 Task: Create in the project CodeCraft in Backlog an issue 'Create a new chatbot for customer support', assign it to team member softage.1@softage.net and change the status to IN PROGRESS. Create in the project CodeCraft in Backlog an issue 'Implement a new cybersecurity system for an organization's IT infrastructure', assign it to team member softage.2@softage.net and change the status to IN PROGRESS
Action: Mouse moved to (258, 78)
Screenshot: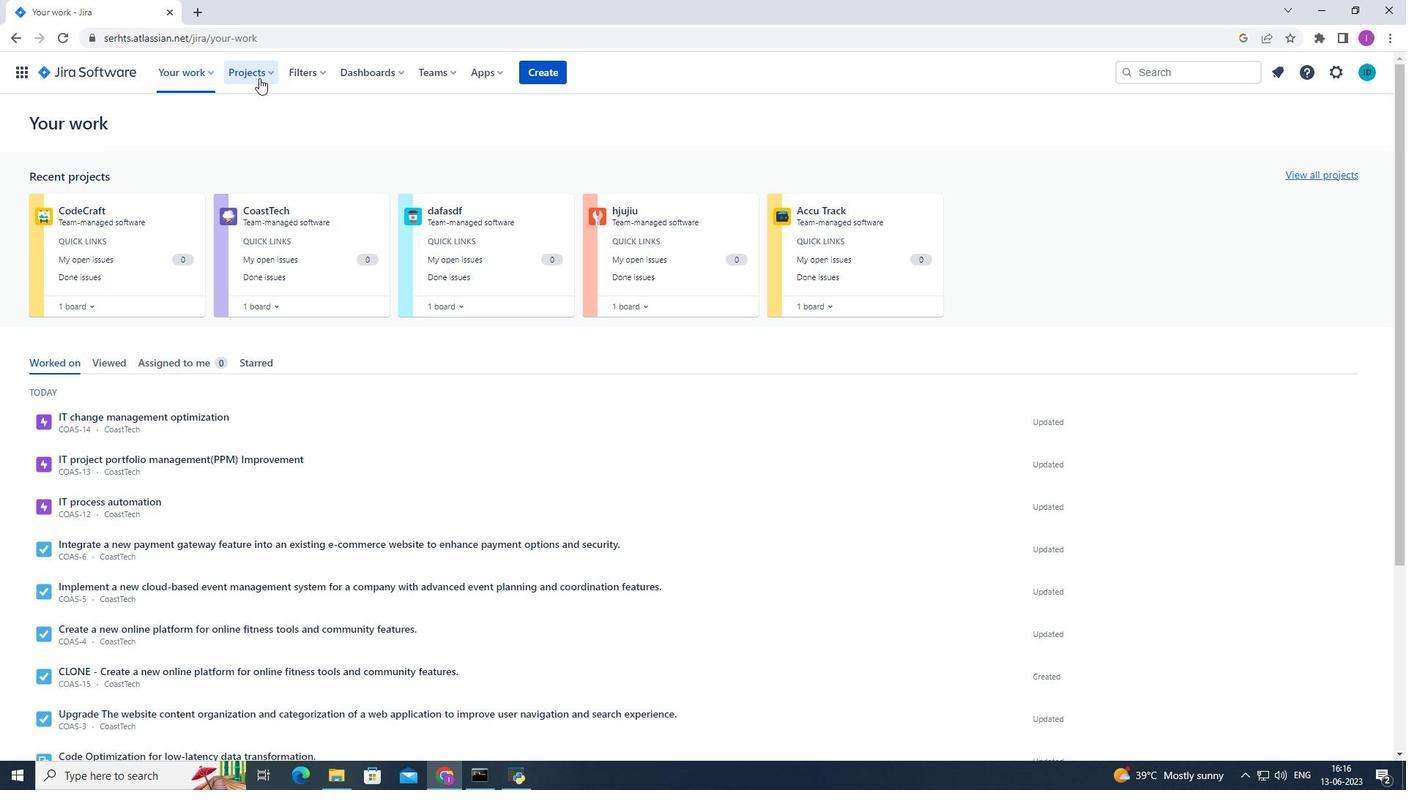 
Action: Mouse pressed left at (258, 78)
Screenshot: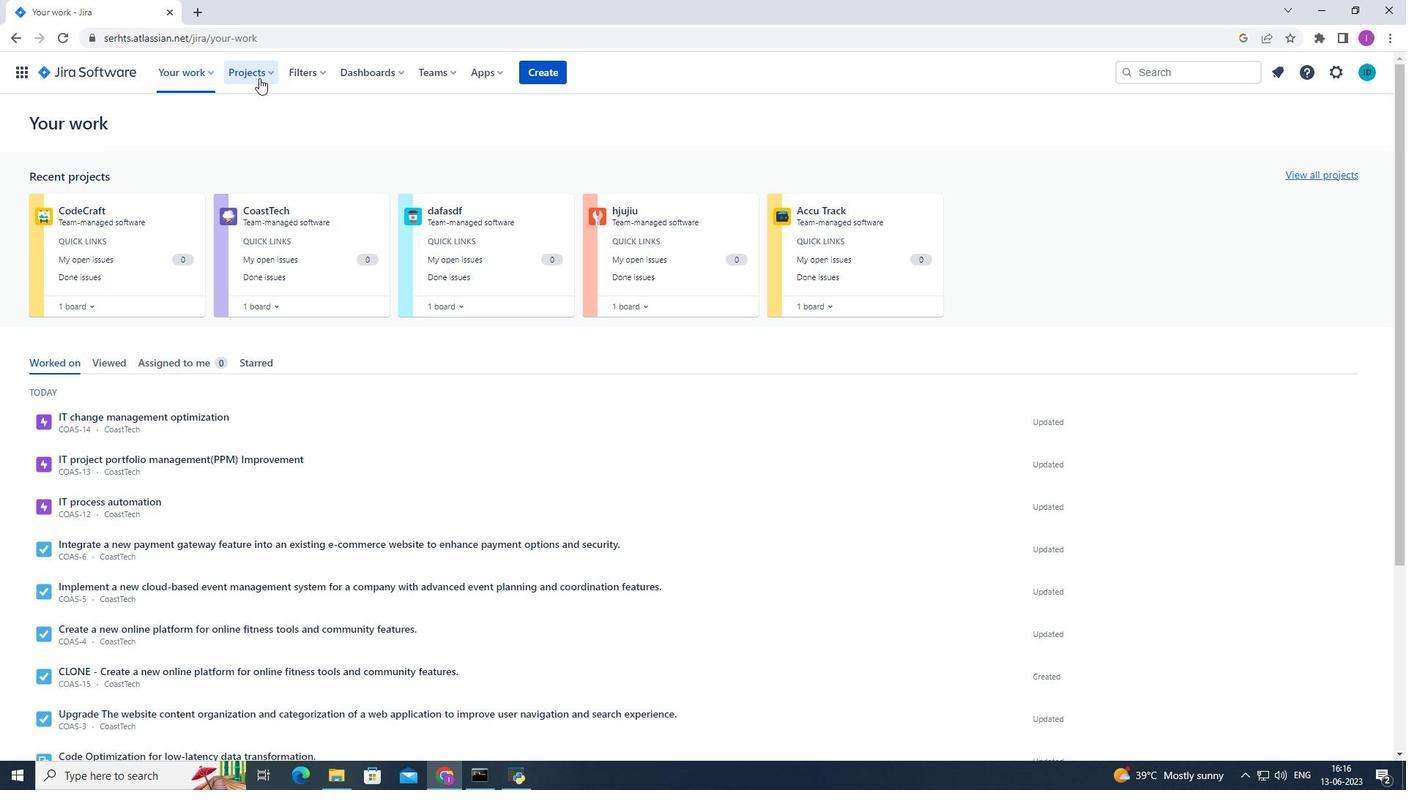 
Action: Mouse moved to (281, 146)
Screenshot: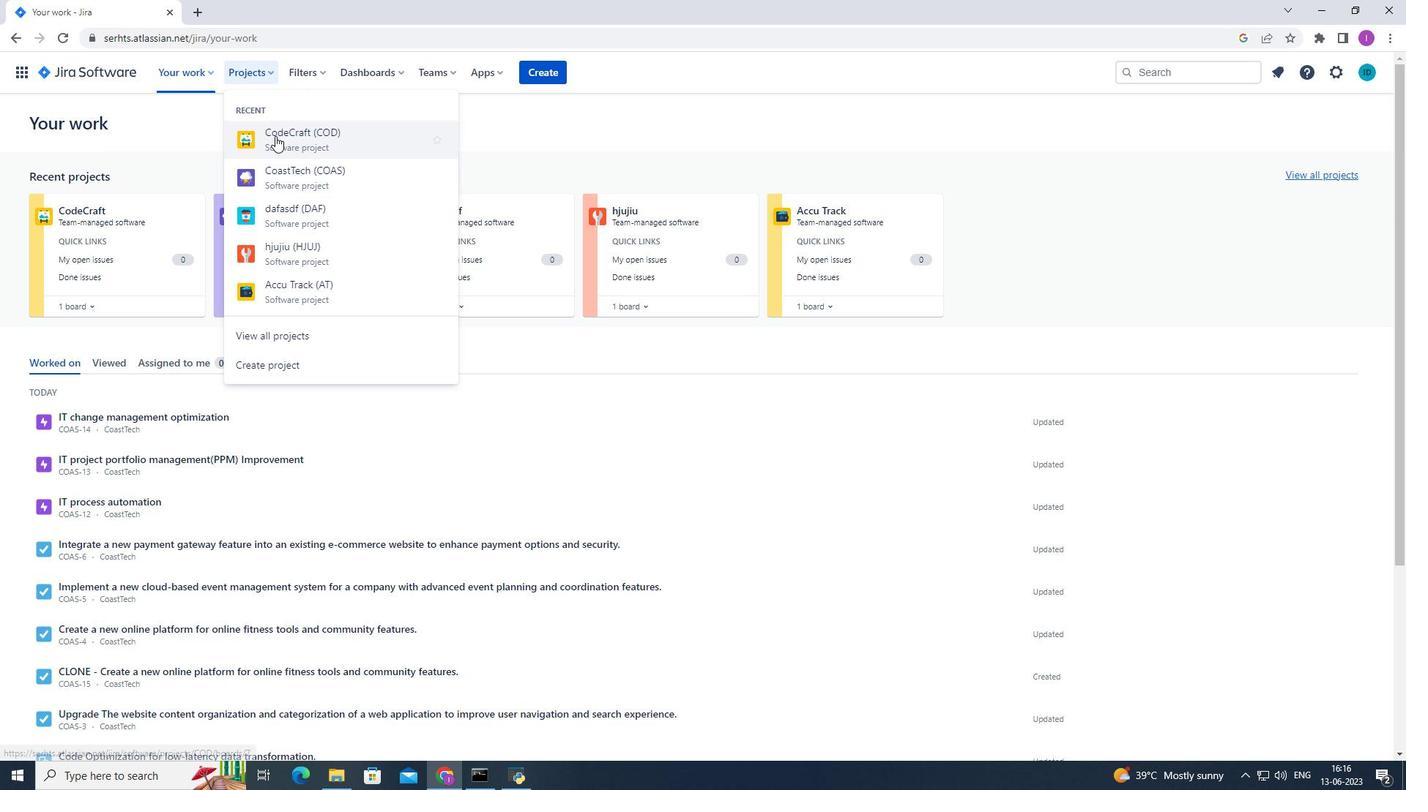 
Action: Mouse pressed left at (281, 146)
Screenshot: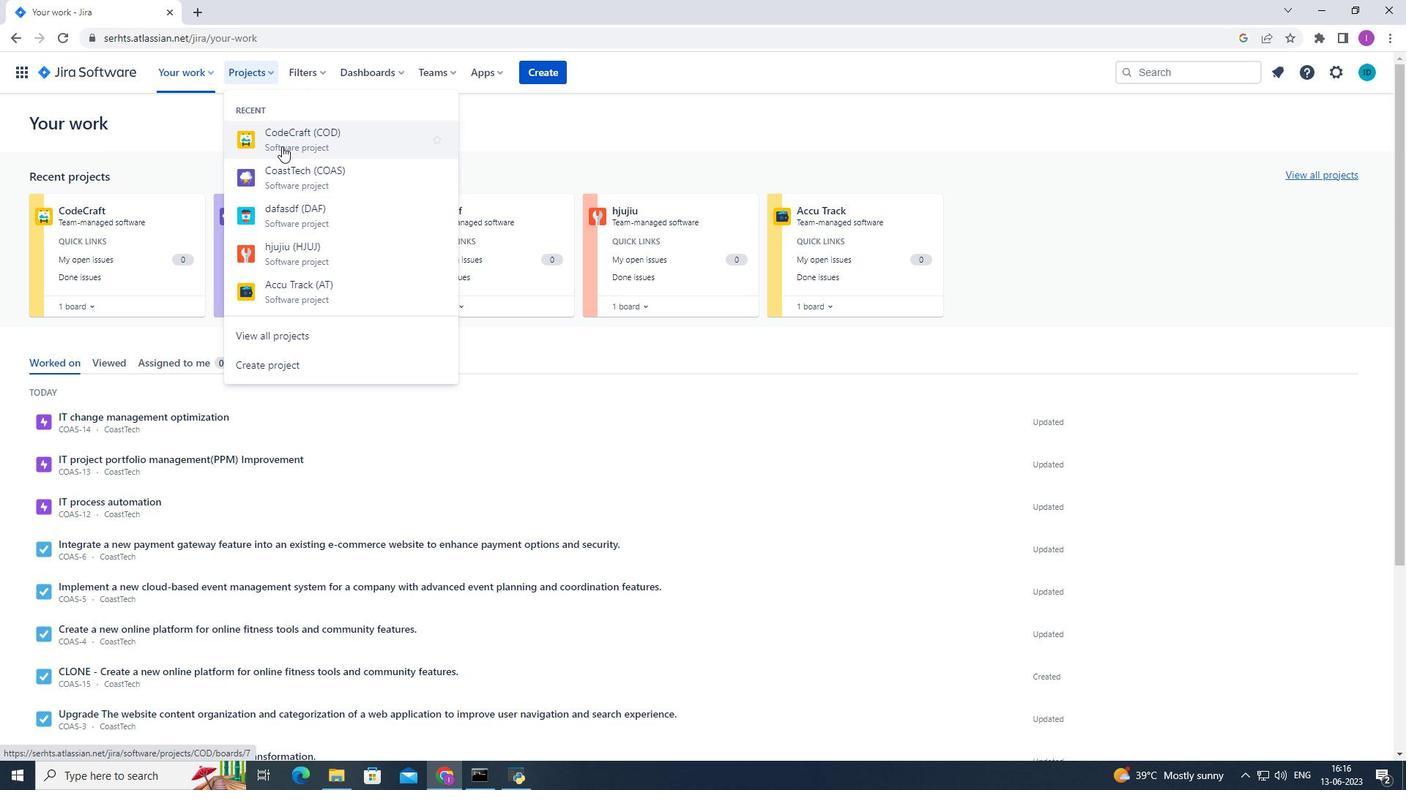
Action: Mouse moved to (73, 220)
Screenshot: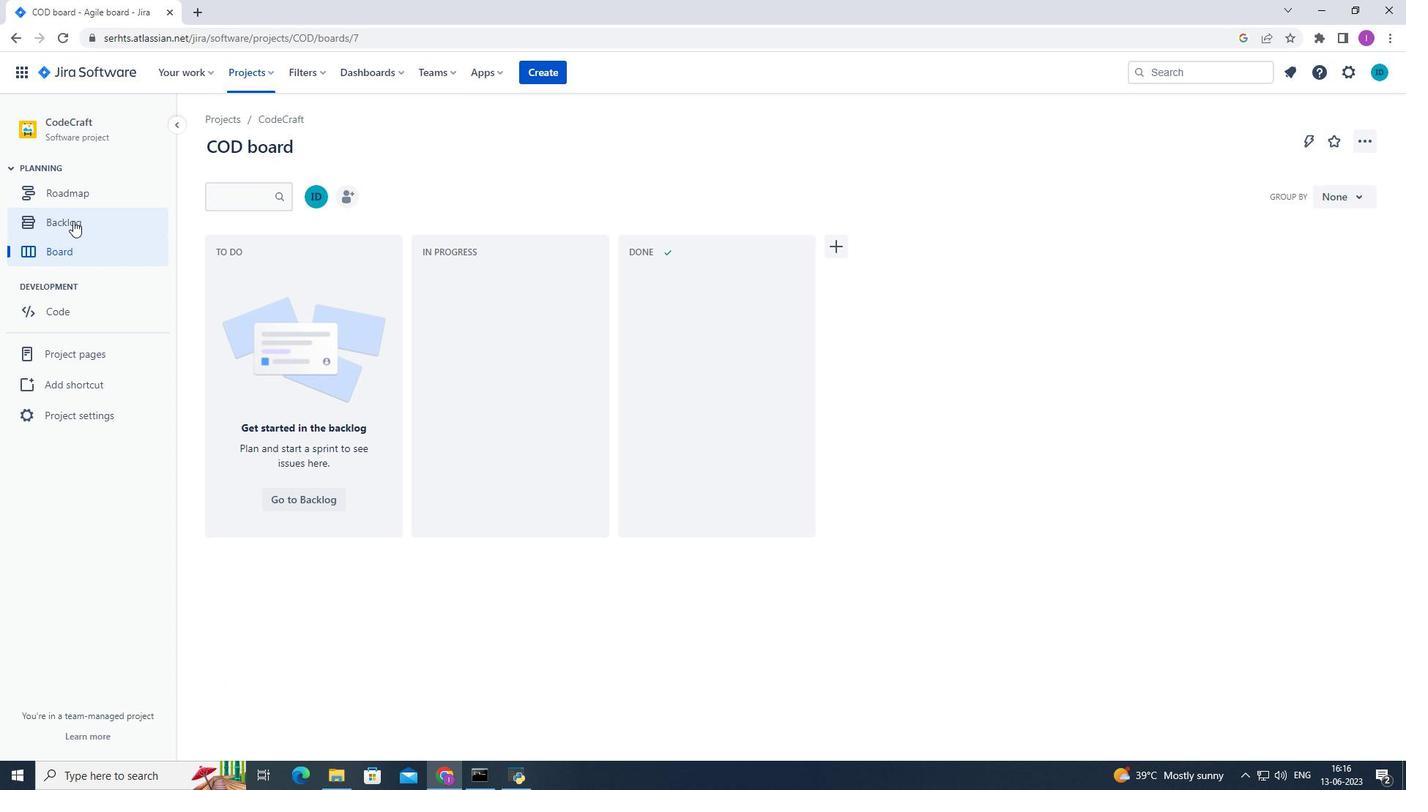 
Action: Mouse pressed left at (73, 220)
Screenshot: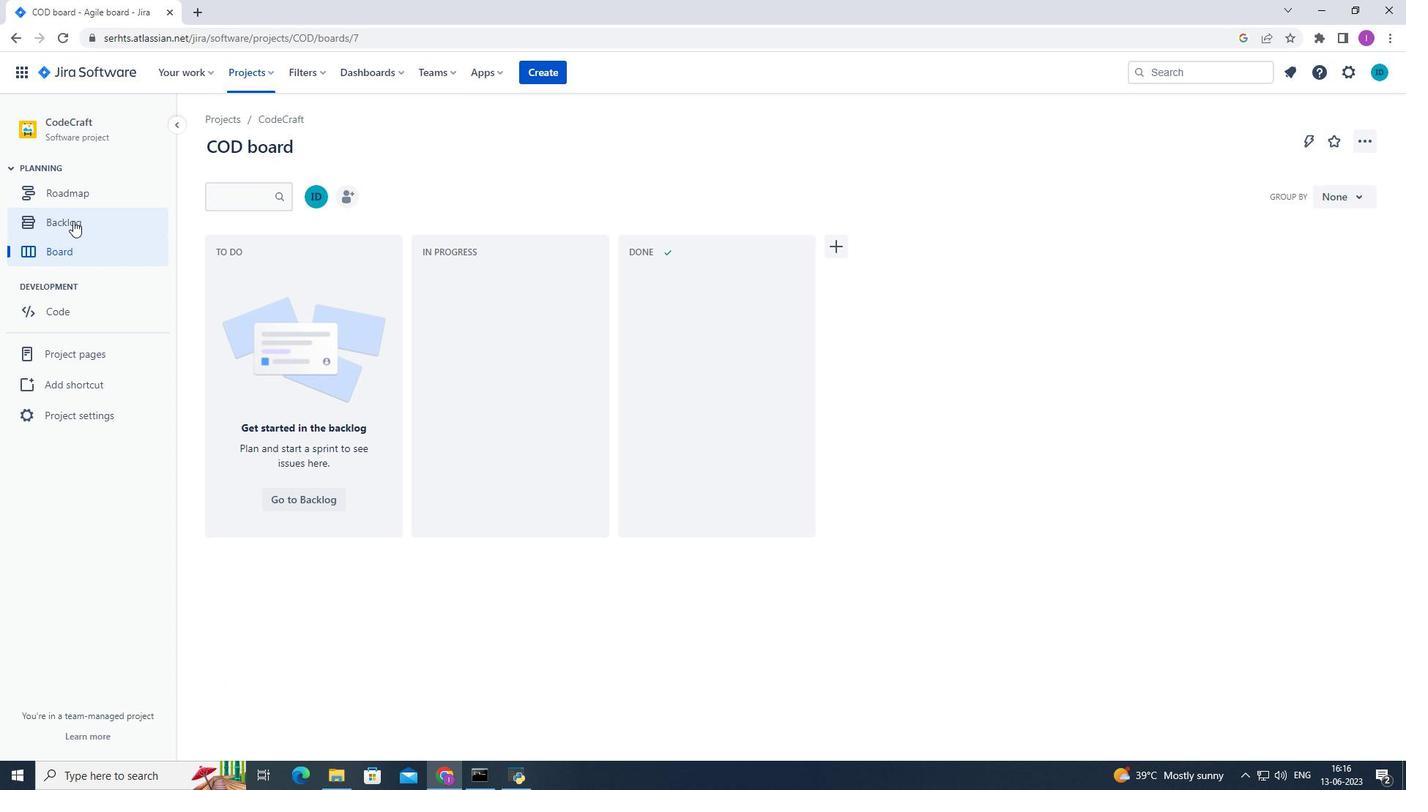 
Action: Mouse moved to (471, 566)
Screenshot: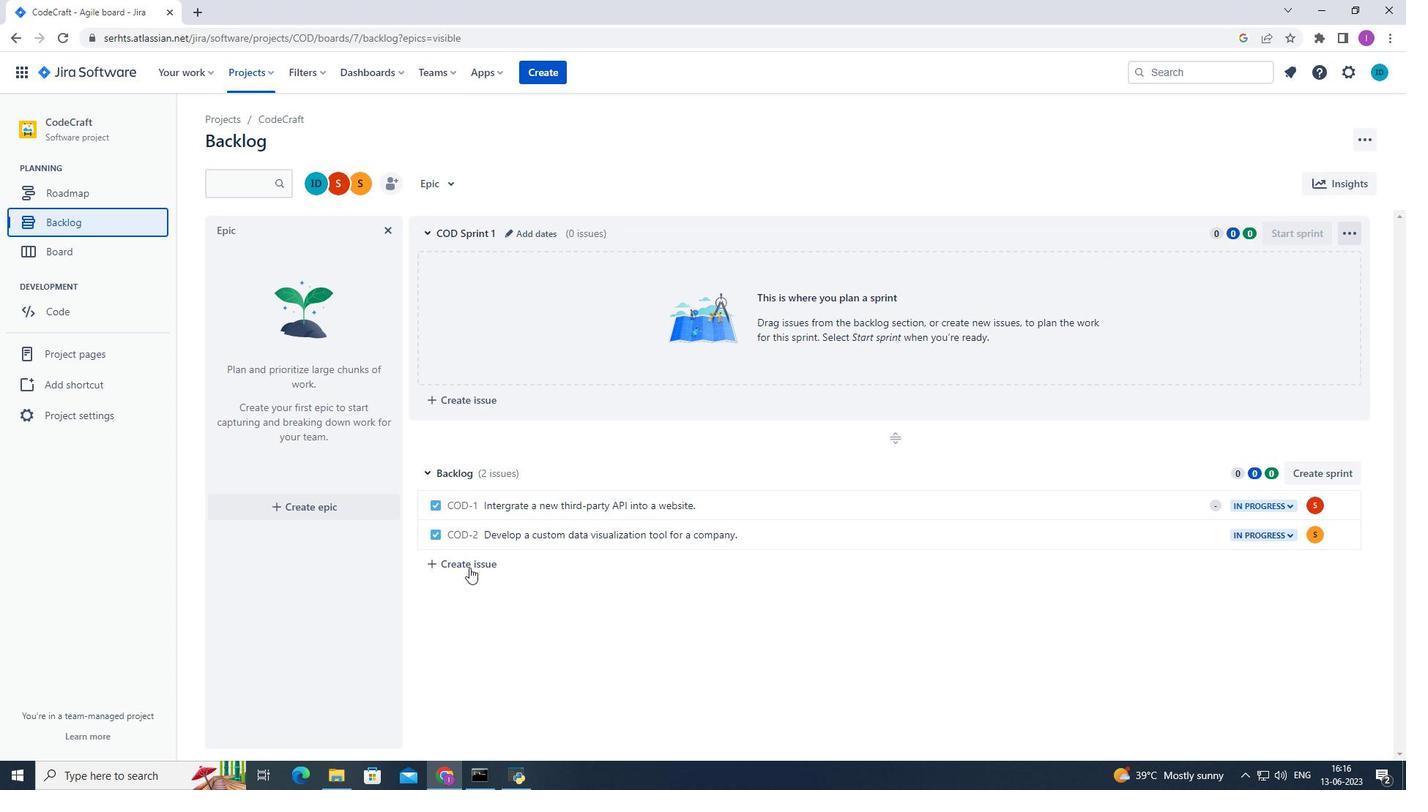 
Action: Mouse pressed left at (471, 566)
Screenshot: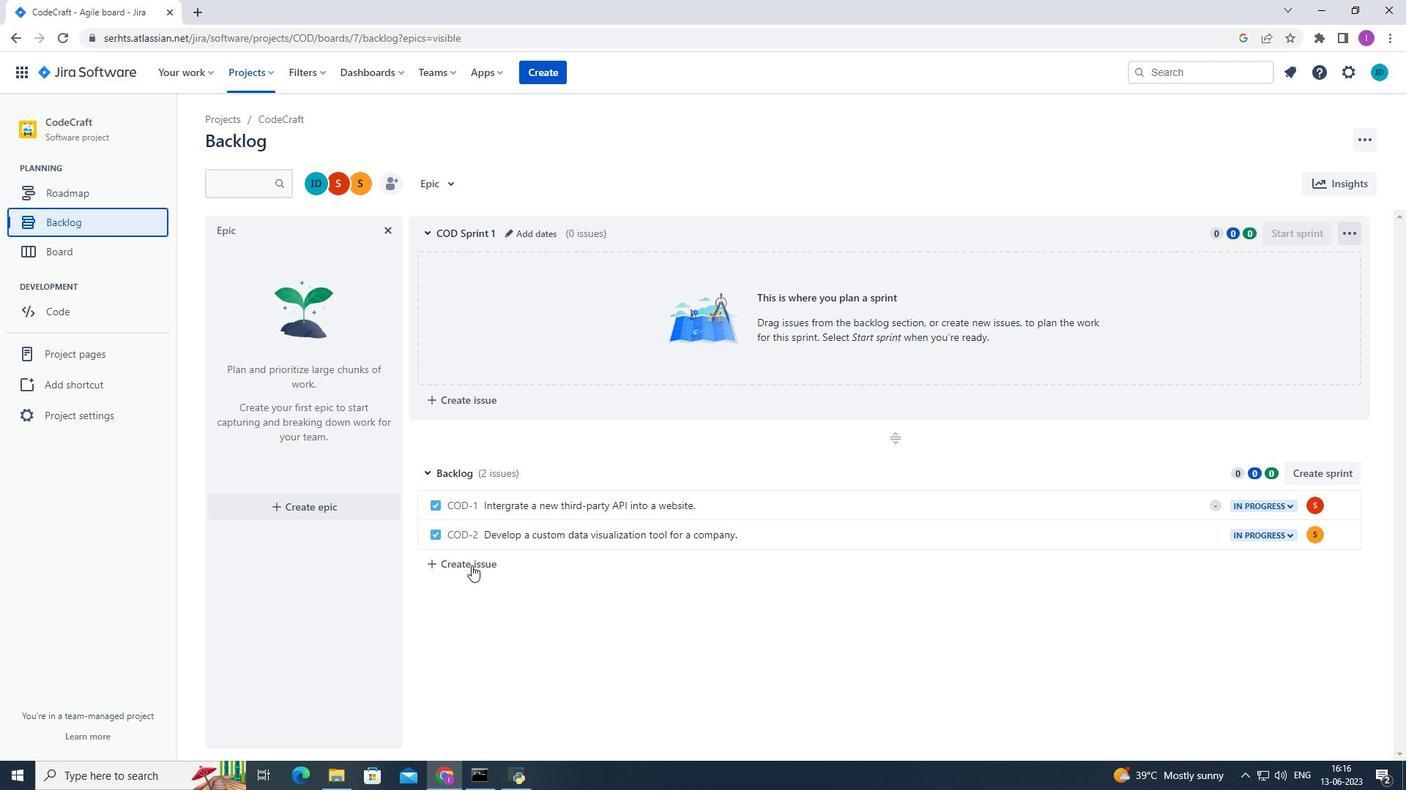 
Action: Mouse moved to (474, 550)
Screenshot: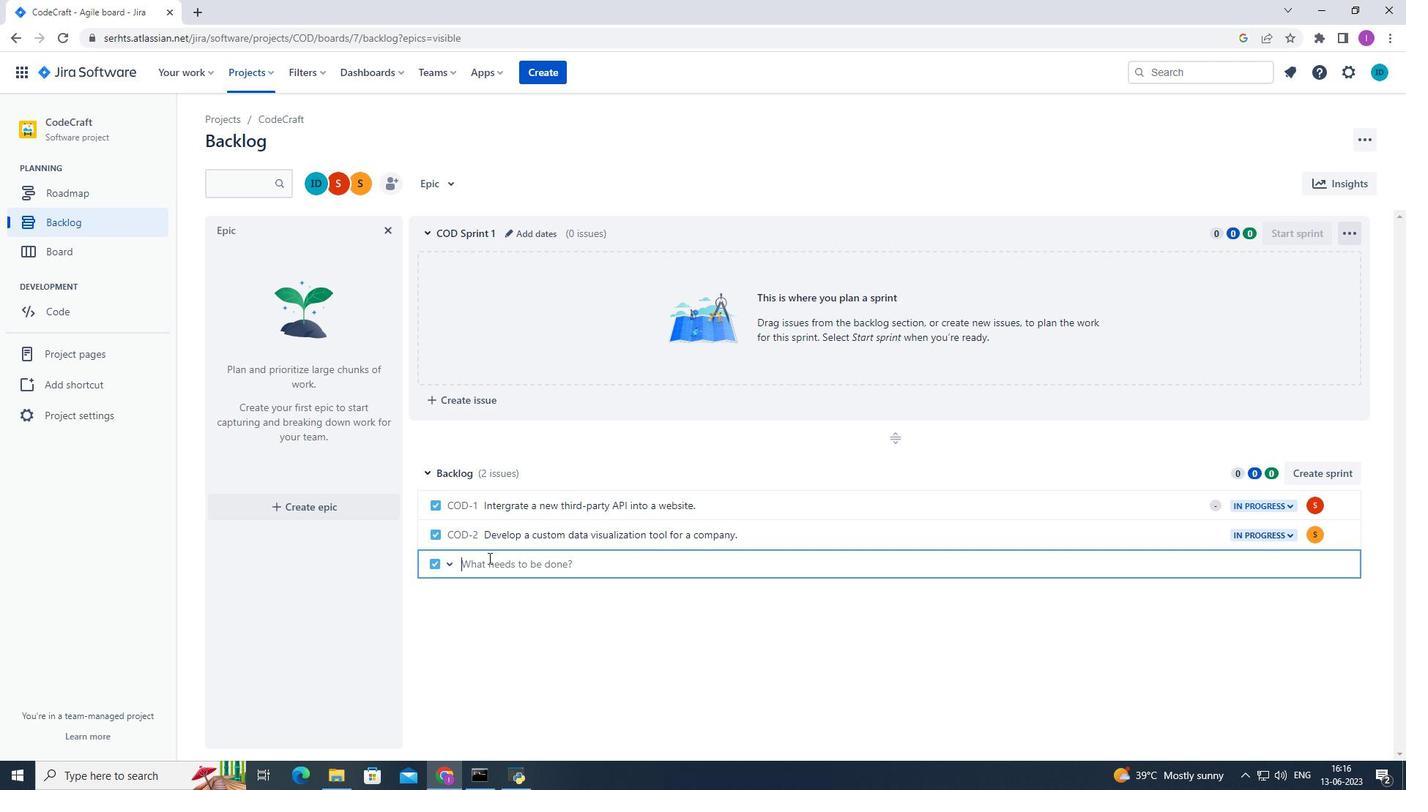 
Action: Key pressed <Key.shift><Key.shift><Key.shift><Key.shift><Key.shift><Key.shift><Key.shift><Key.shift><Key.shift><Key.shift><Key.shift><Key.shift><Key.shift><Key.shift><Key.shift><Key.shift><Key.shift><Key.shift>Creat<Key.space>b<Key.backspace><Key.backspace>e<Key.space>a<Key.space>new<Key.space>chatbot<Key.space>for<Key.space>customer<Key.space>support<Key.enter>
Screenshot: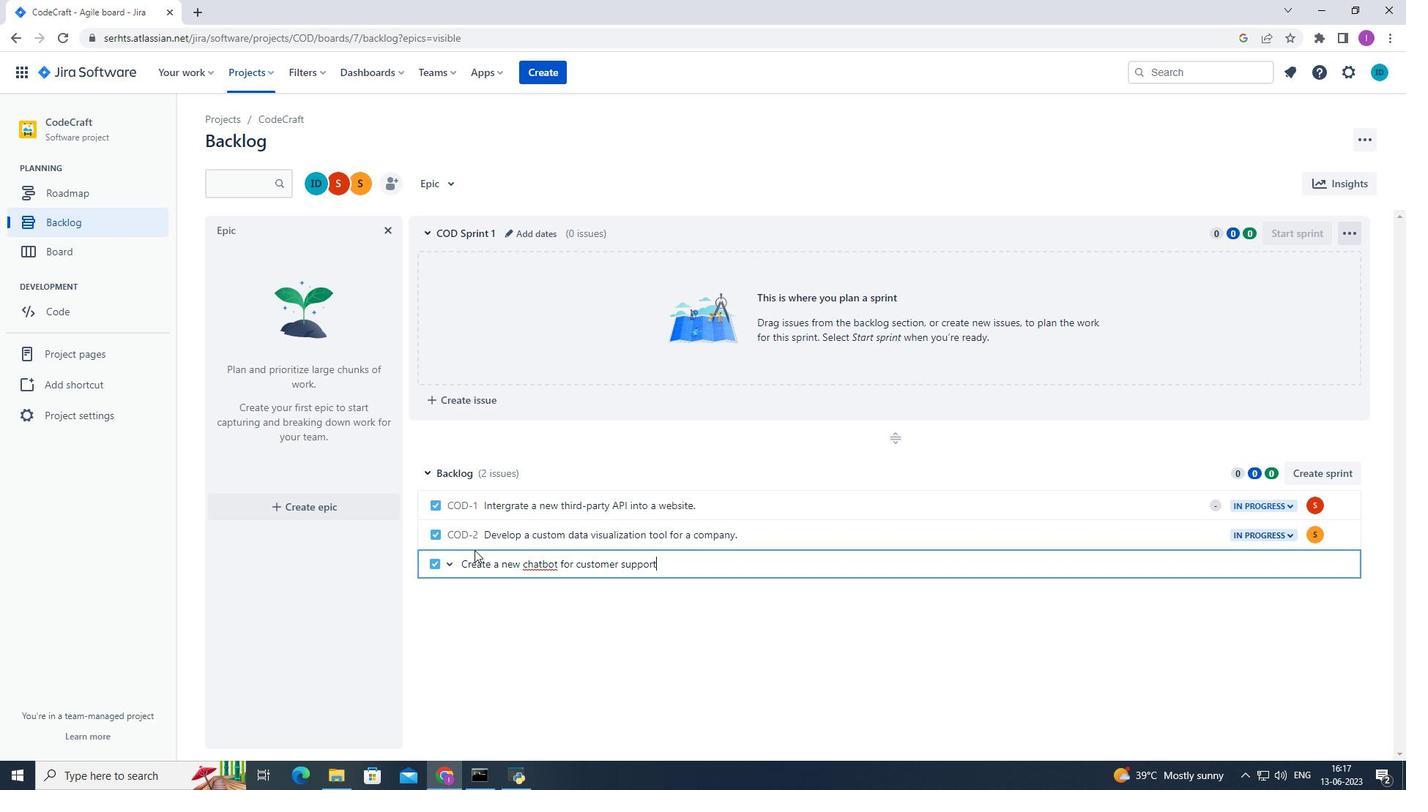 
Action: Mouse moved to (1316, 565)
Screenshot: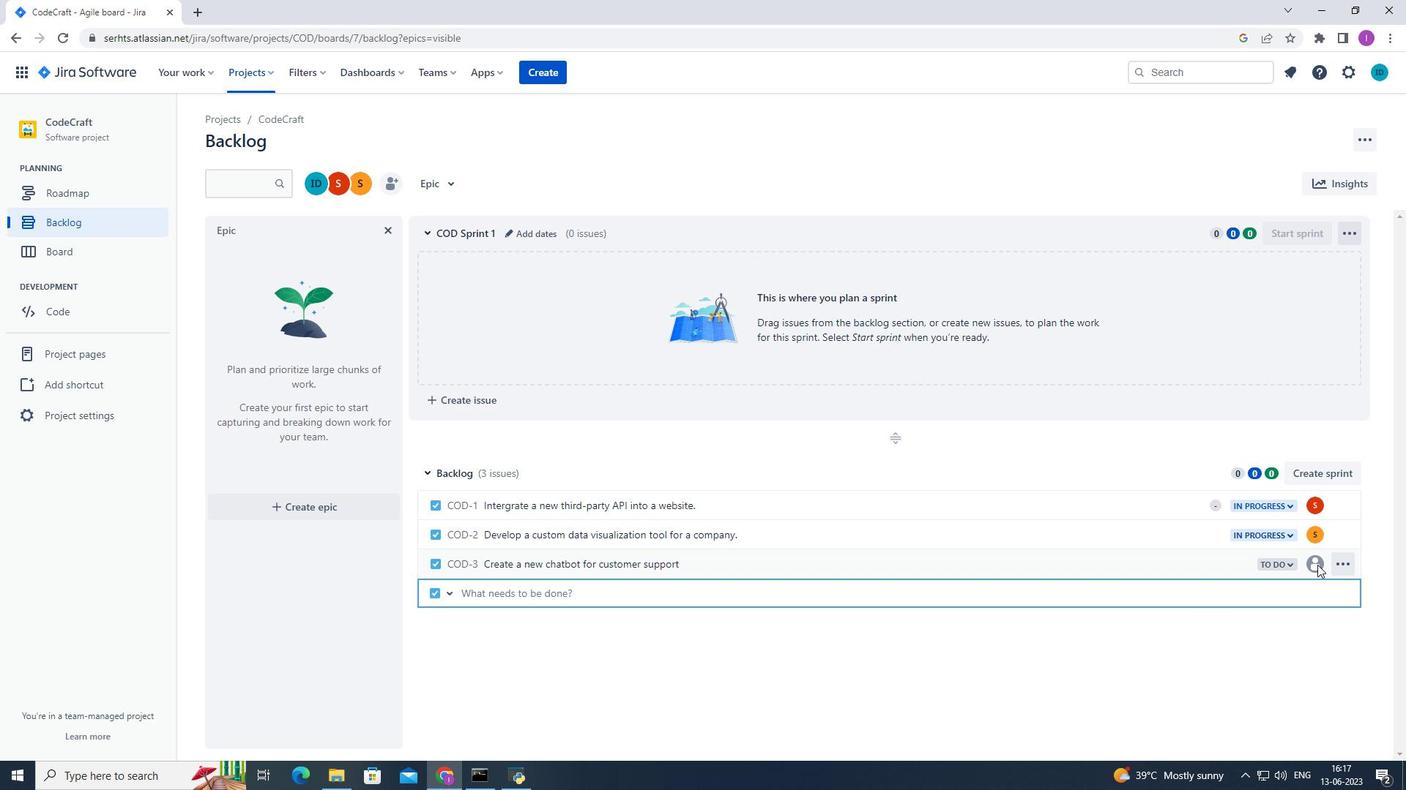 
Action: Mouse pressed left at (1316, 565)
Screenshot: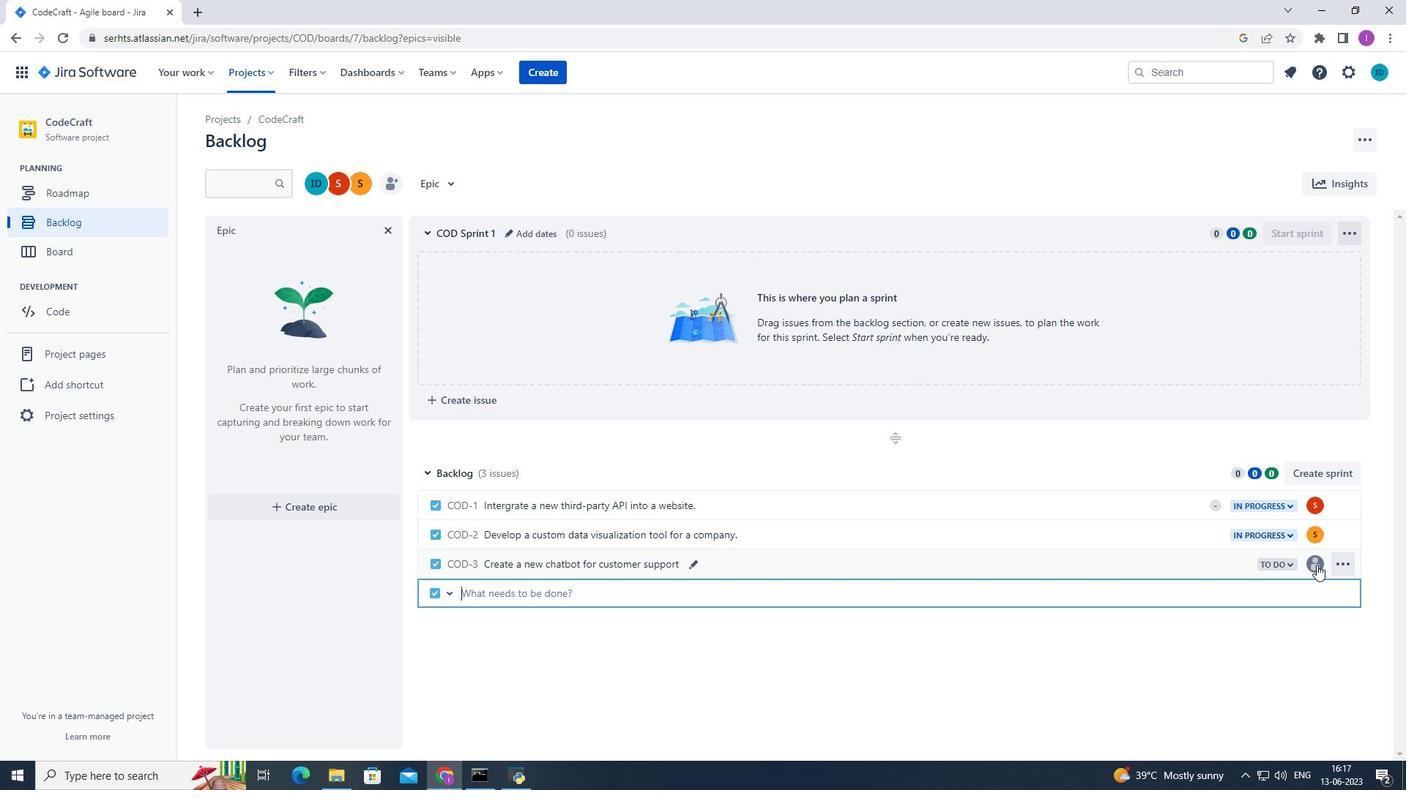 
Action: Mouse moved to (1241, 651)
Screenshot: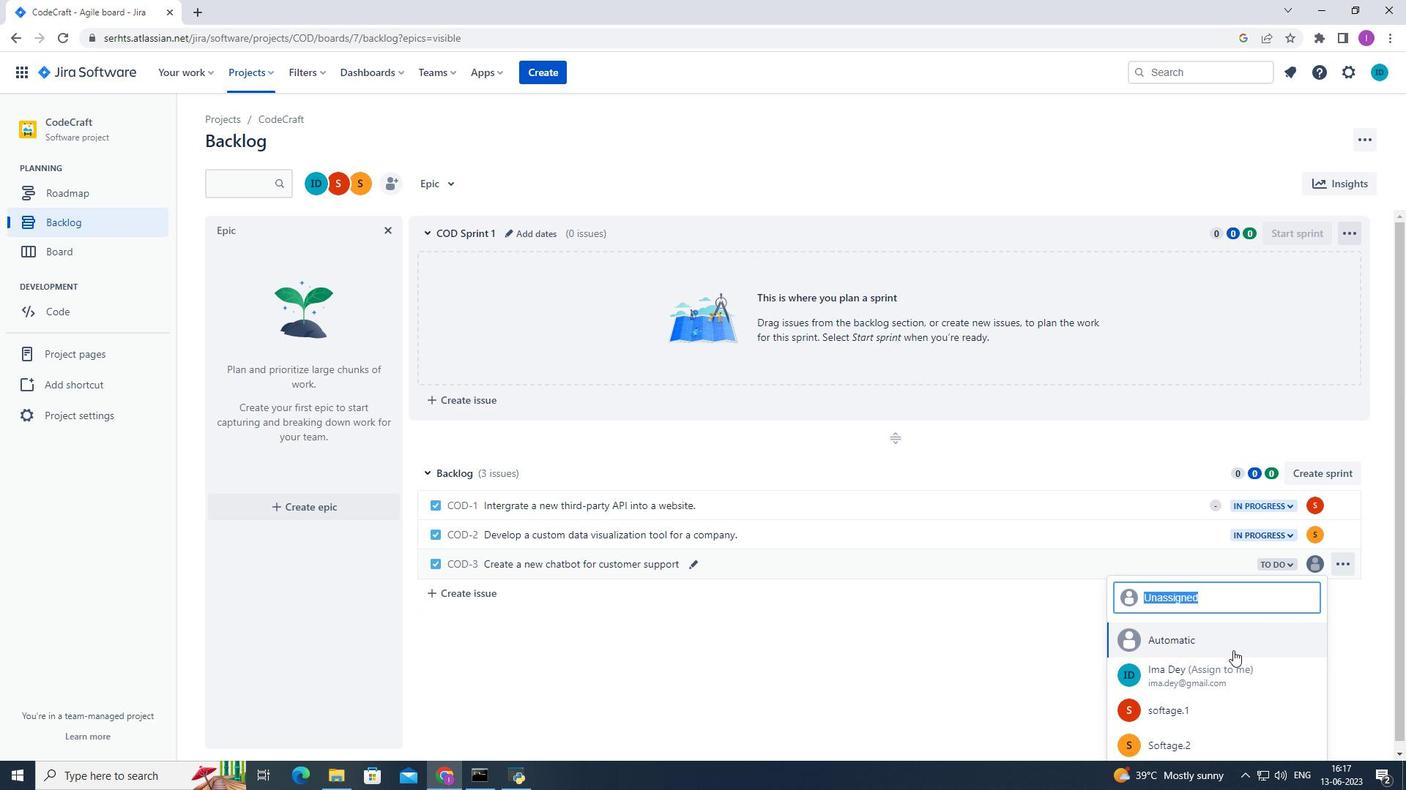 
Action: Mouse scrolled (1235, 650) with delta (0, 0)
Screenshot: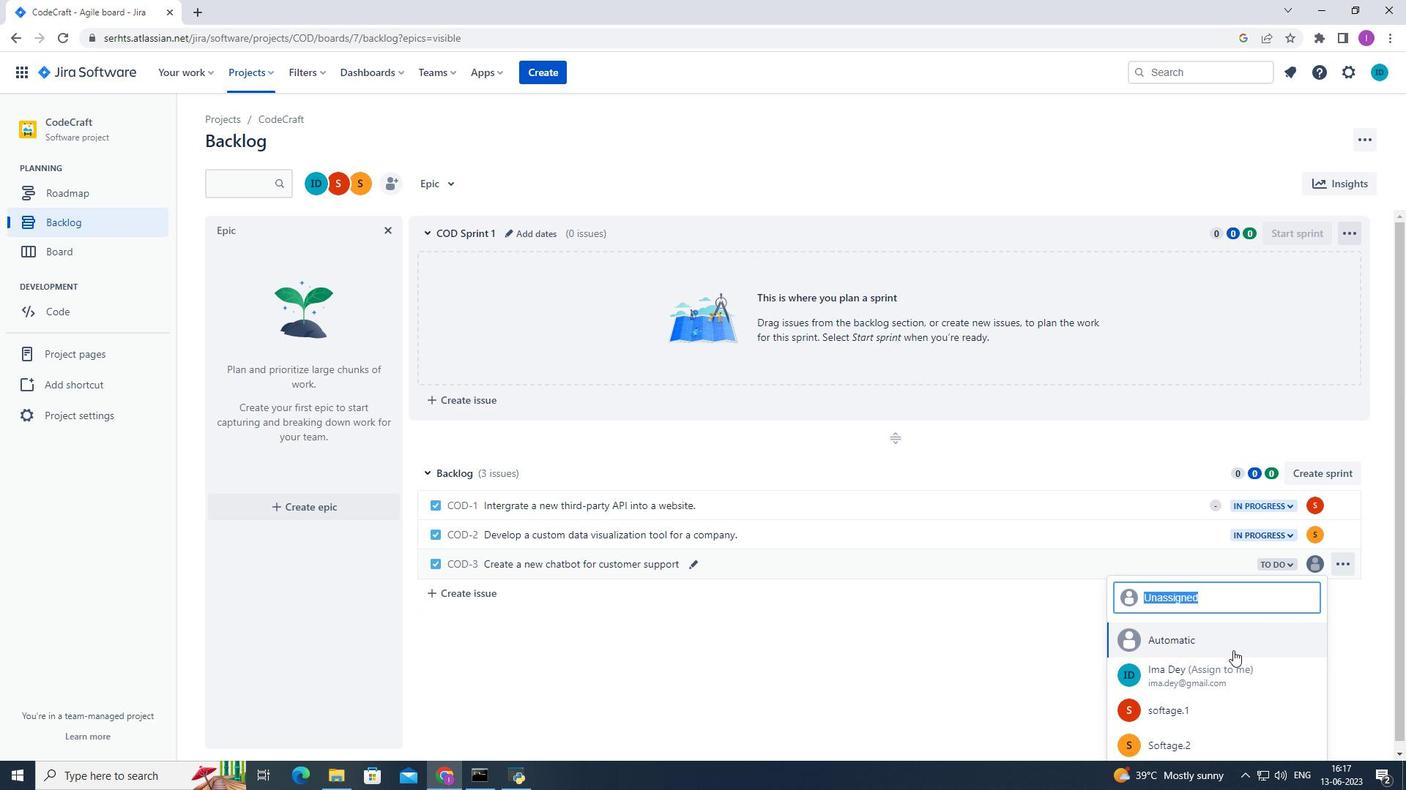 
Action: Mouse moved to (1242, 651)
Screenshot: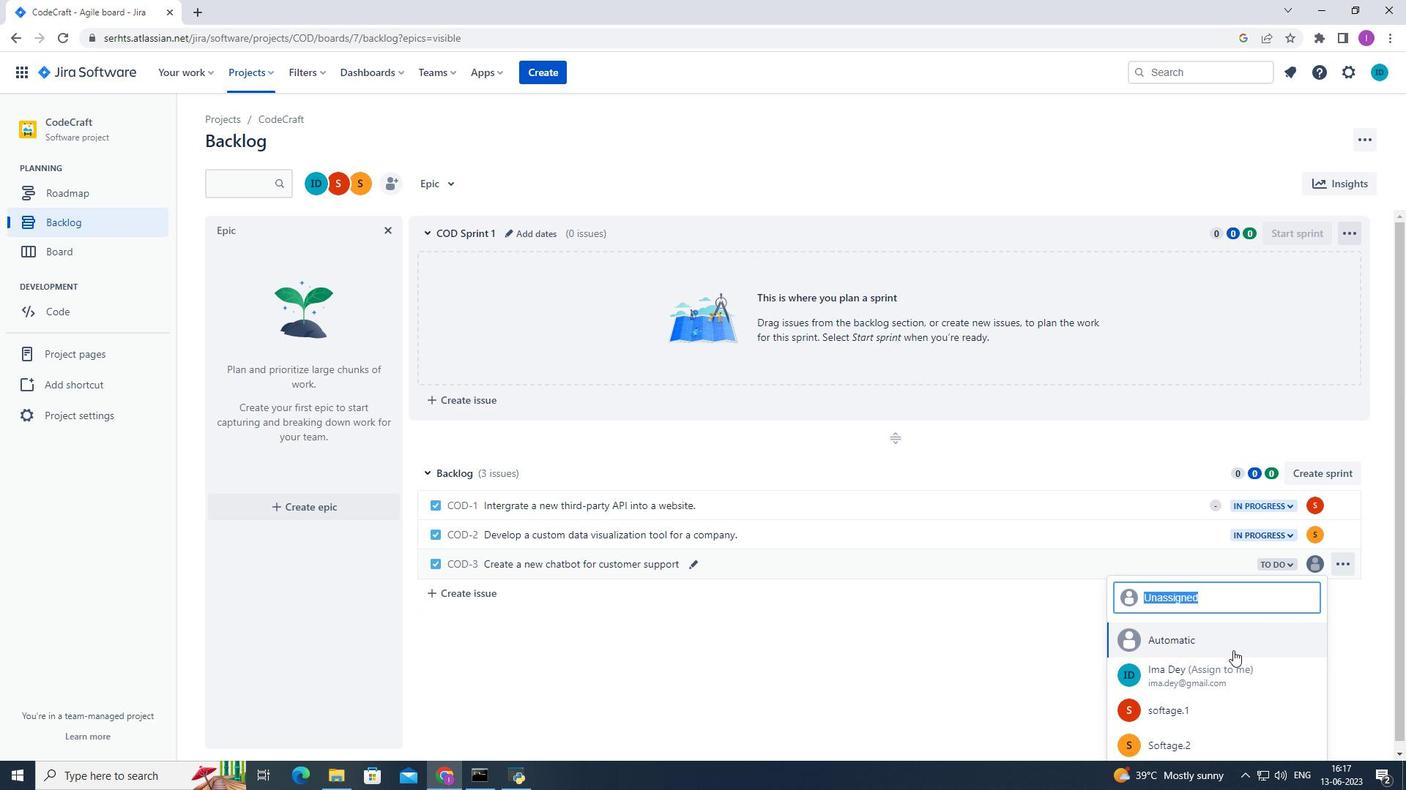 
Action: Mouse scrolled (1241, 650) with delta (0, 0)
Screenshot: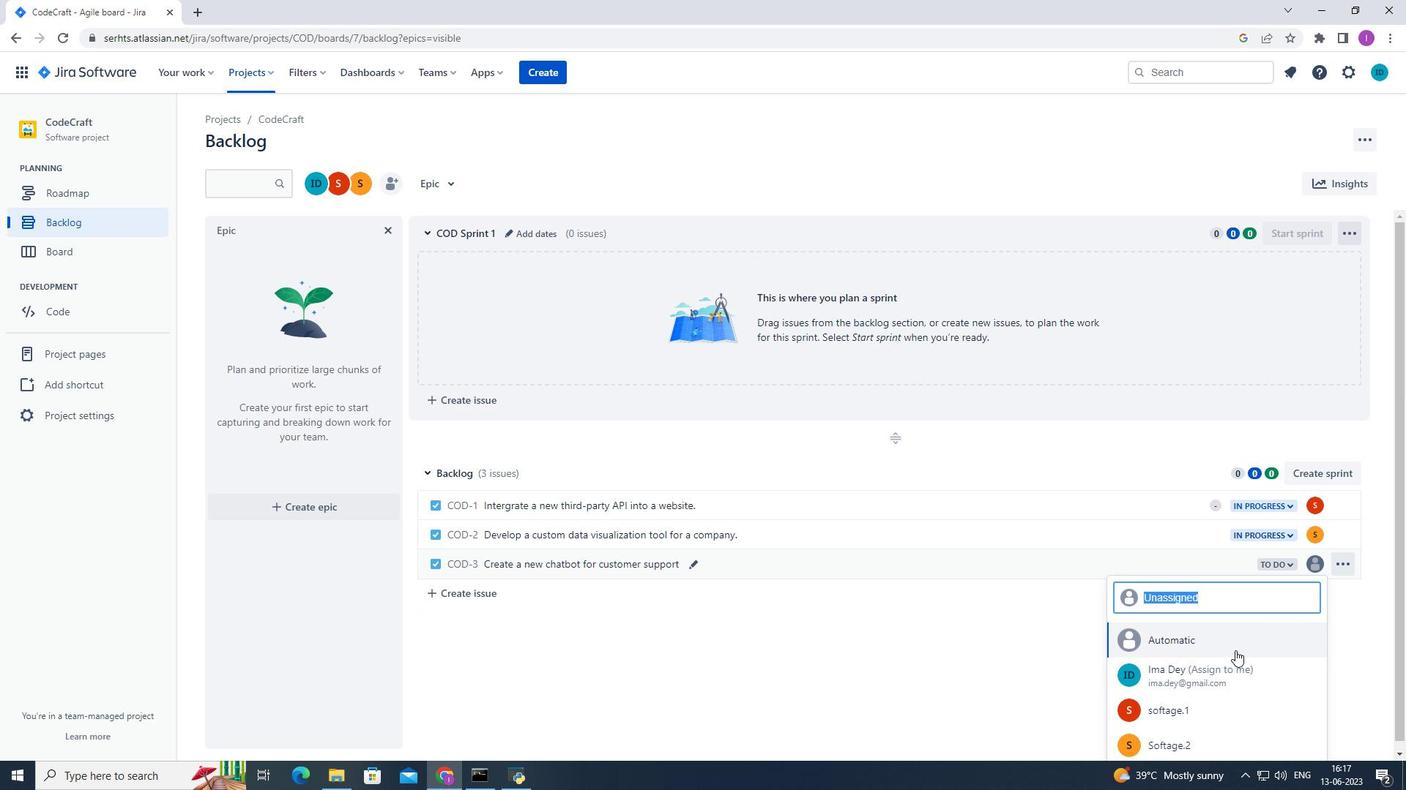 
Action: Mouse scrolled (1242, 650) with delta (0, 0)
Screenshot: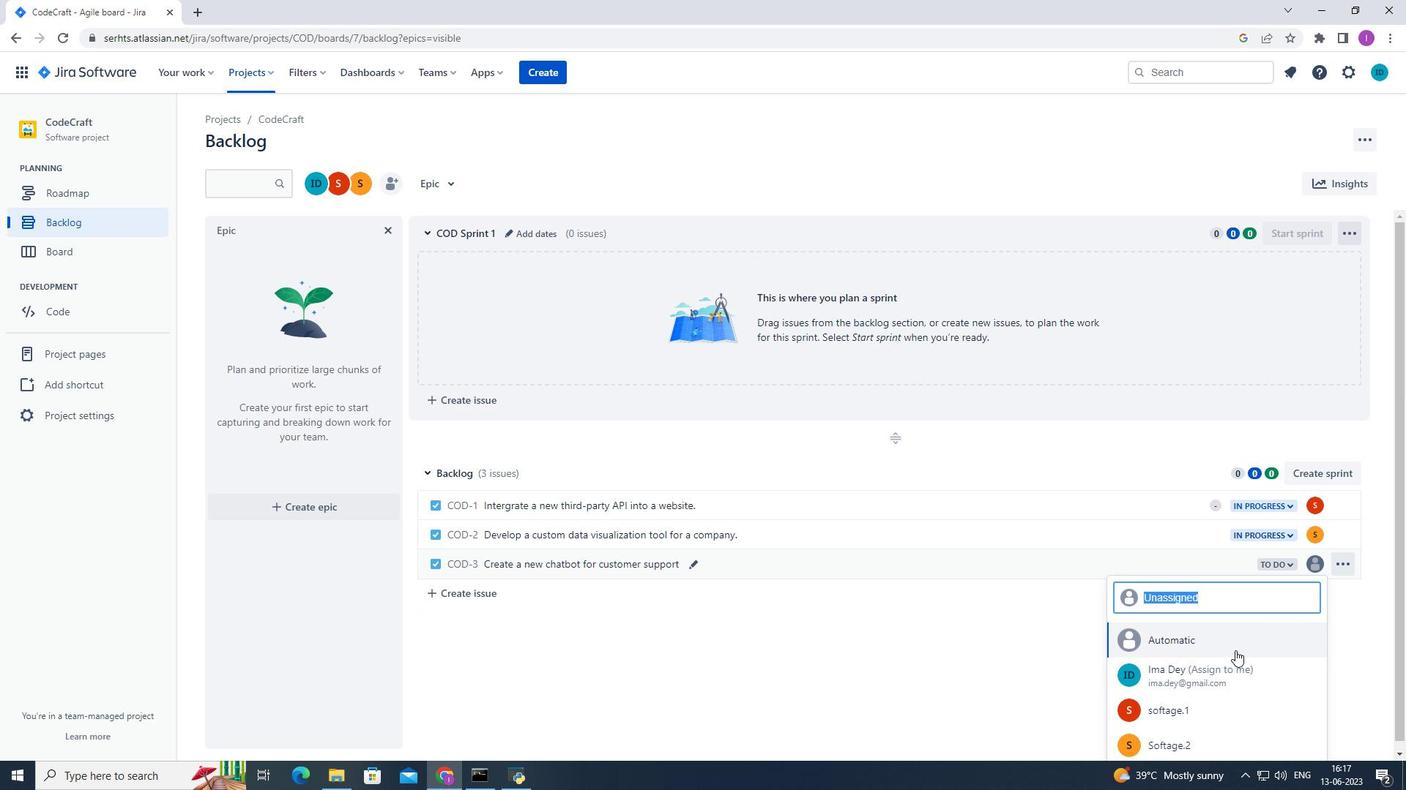 
Action: Mouse moved to (1175, 712)
Screenshot: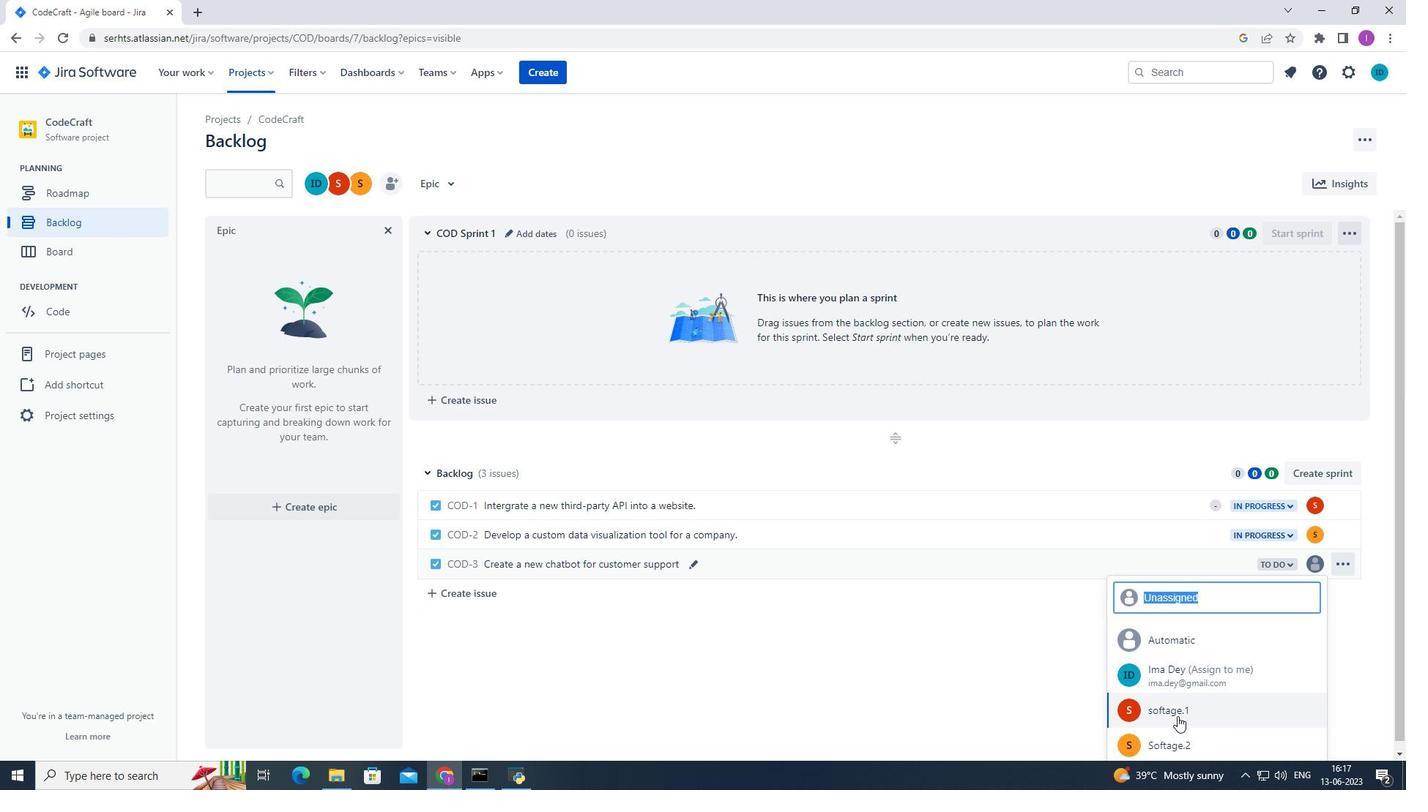 
Action: Mouse pressed left at (1175, 712)
Screenshot: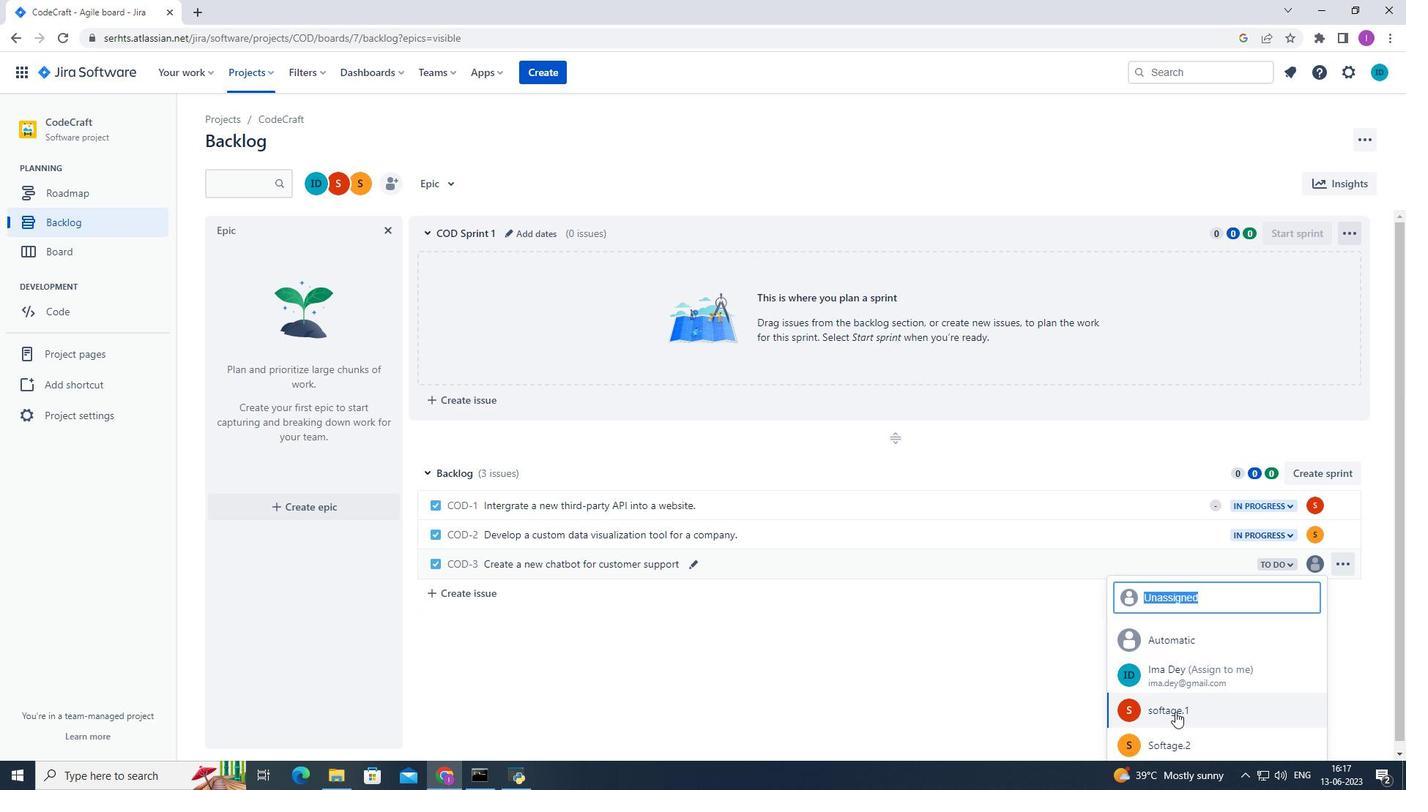 
Action: Mouse moved to (1291, 563)
Screenshot: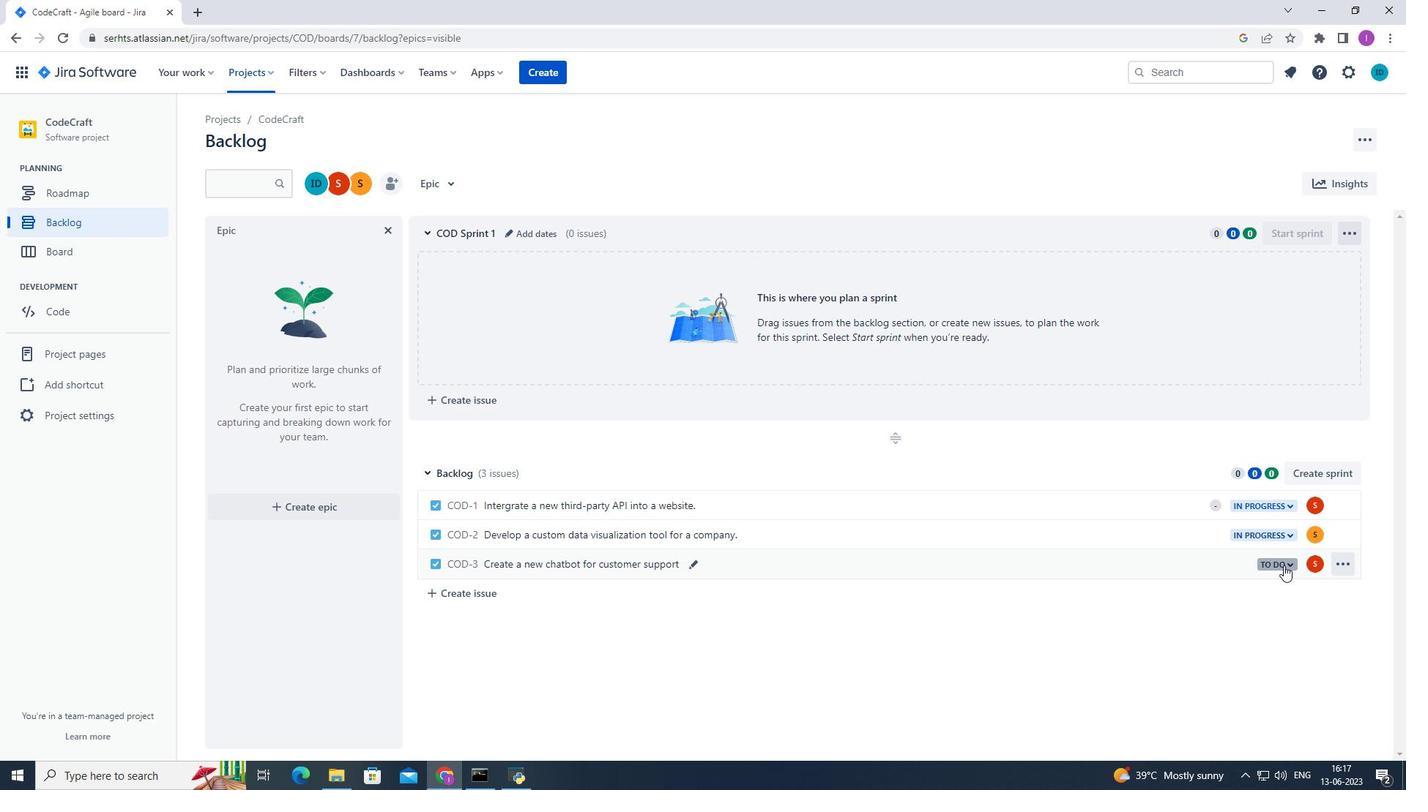 
Action: Mouse pressed left at (1291, 563)
Screenshot: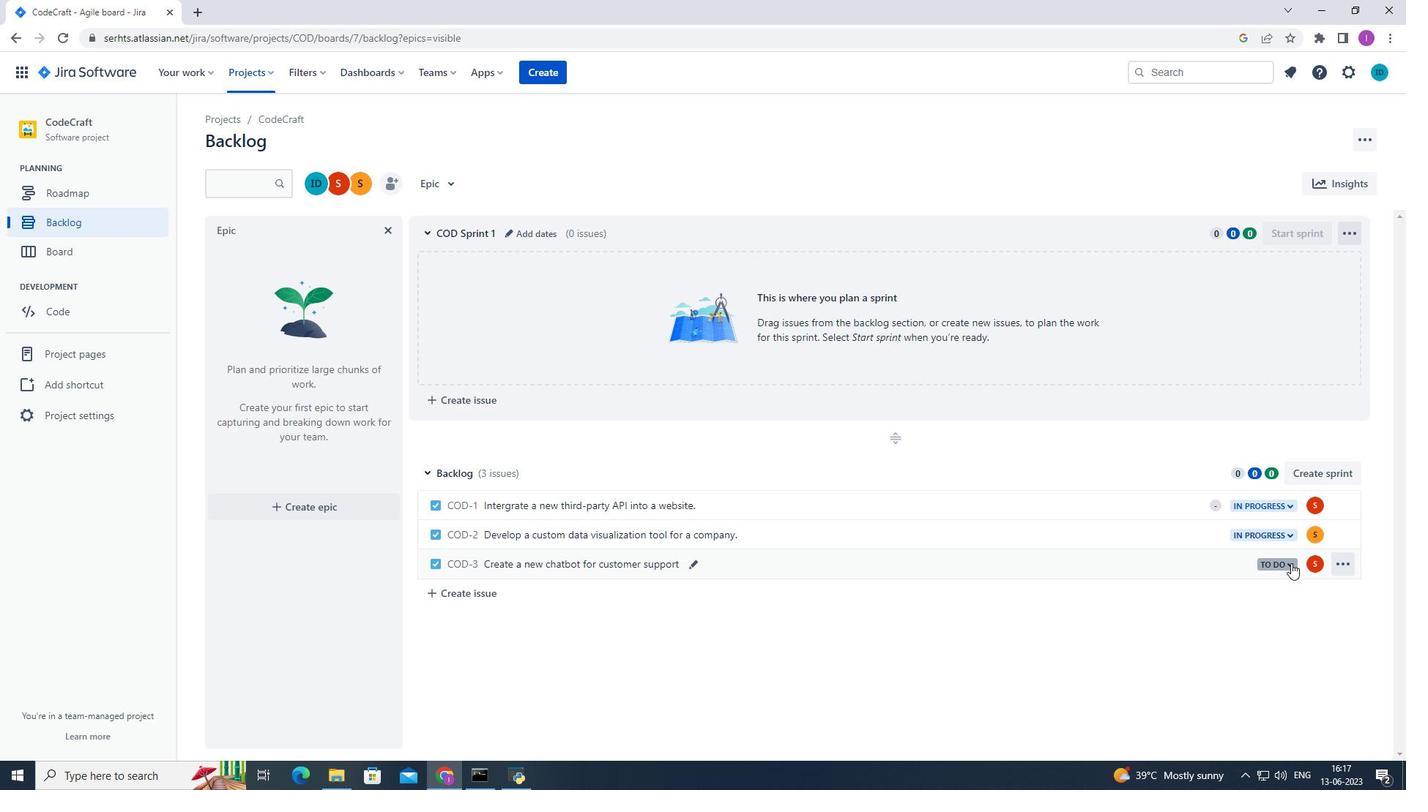 
Action: Mouse moved to (1189, 593)
Screenshot: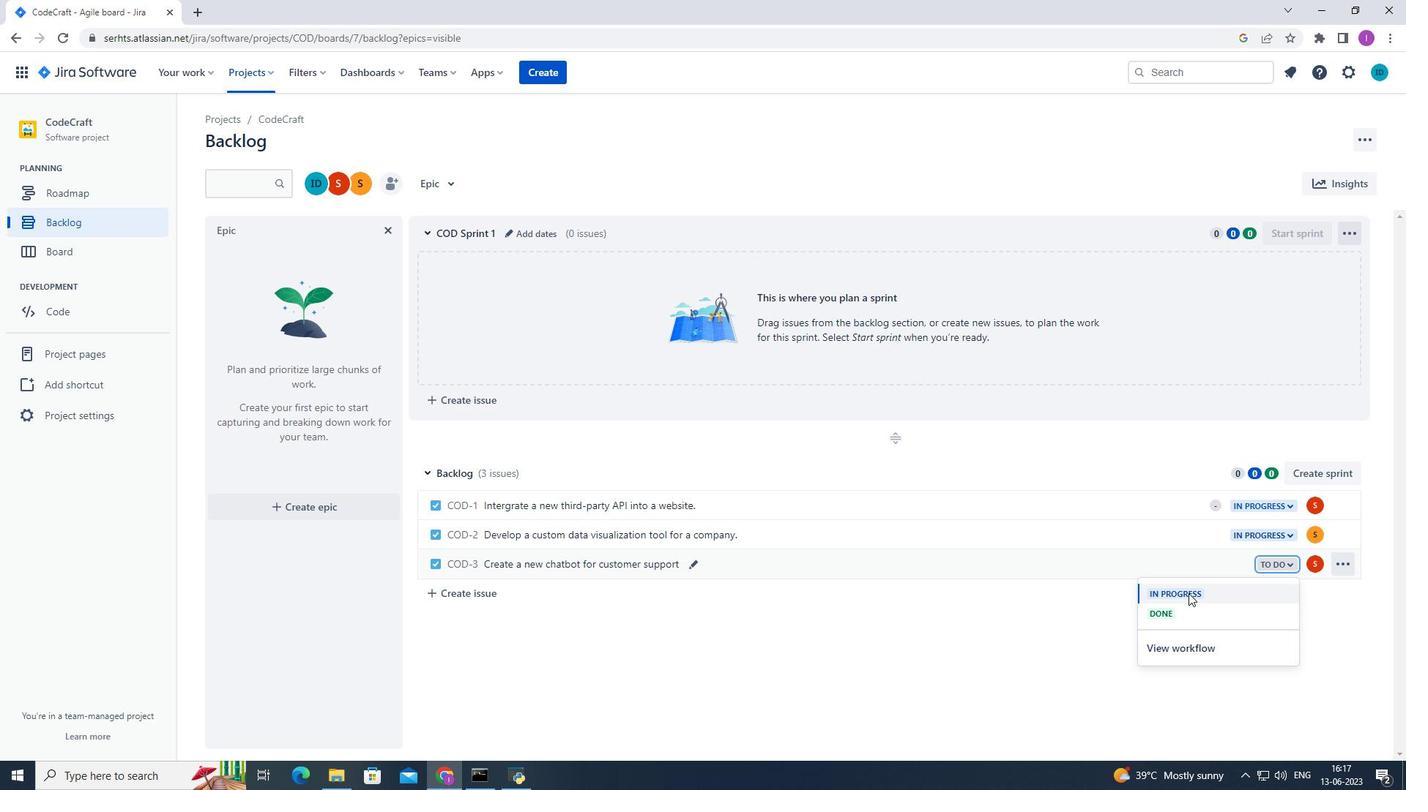 
Action: Mouse pressed left at (1189, 593)
Screenshot: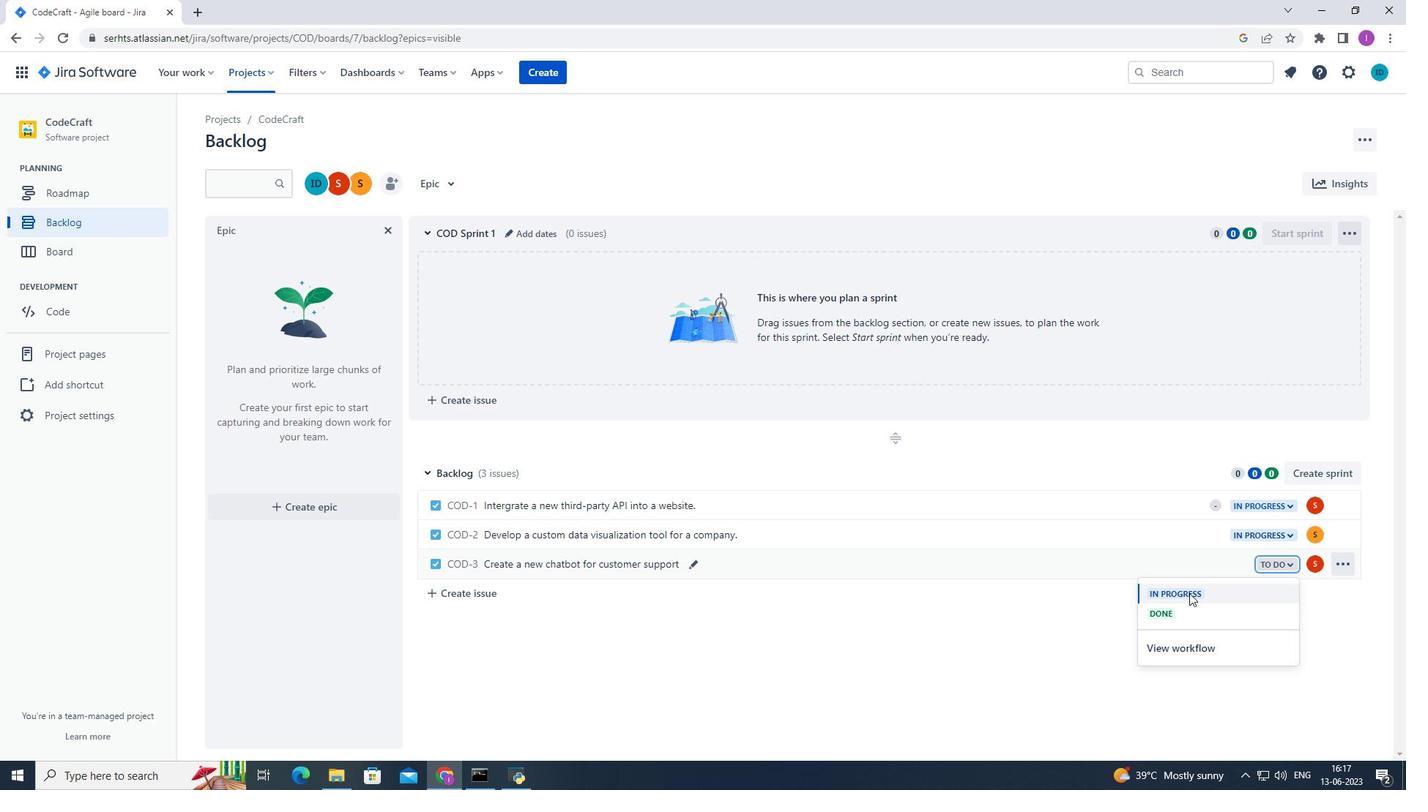 
Action: Mouse moved to (510, 587)
Screenshot: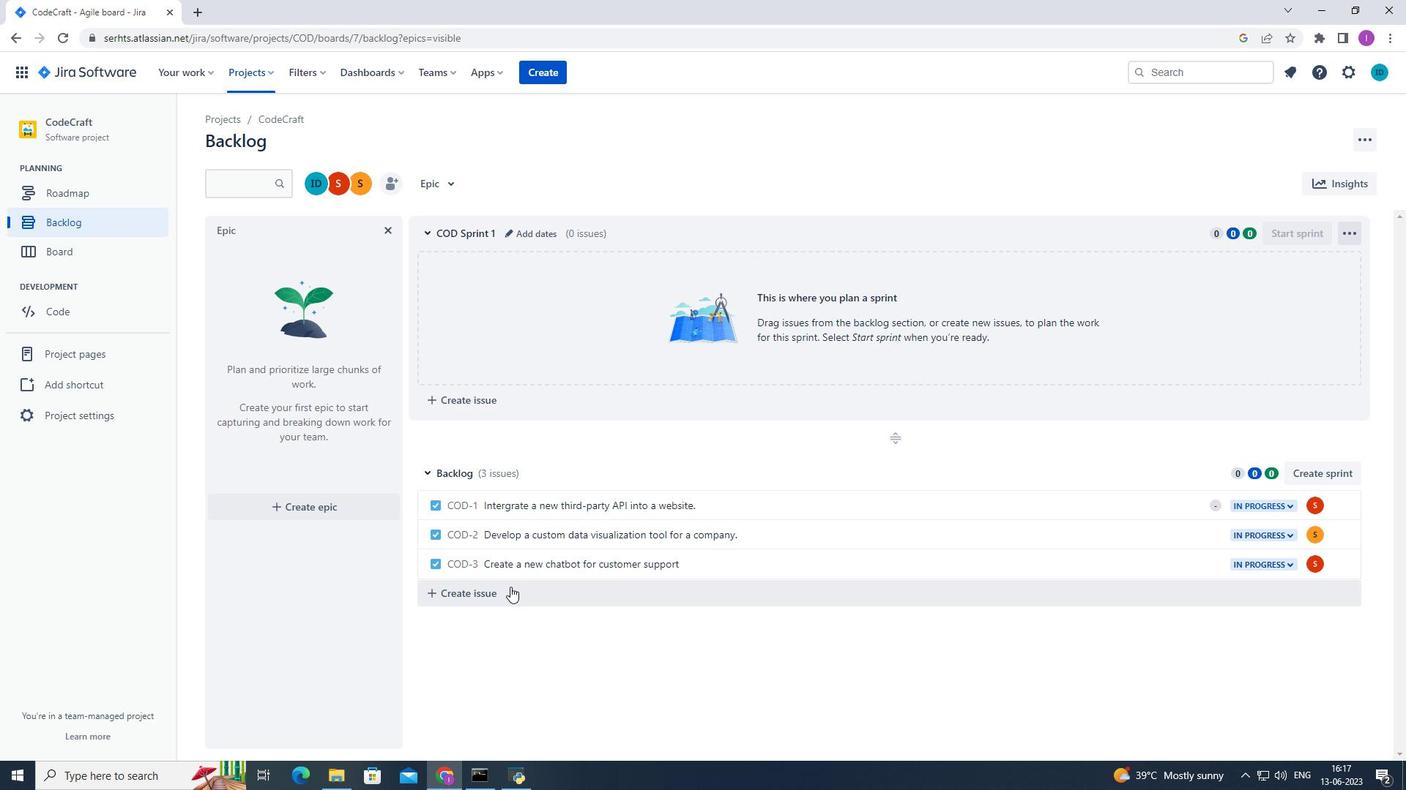 
Action: Mouse pressed left at (510, 587)
Screenshot: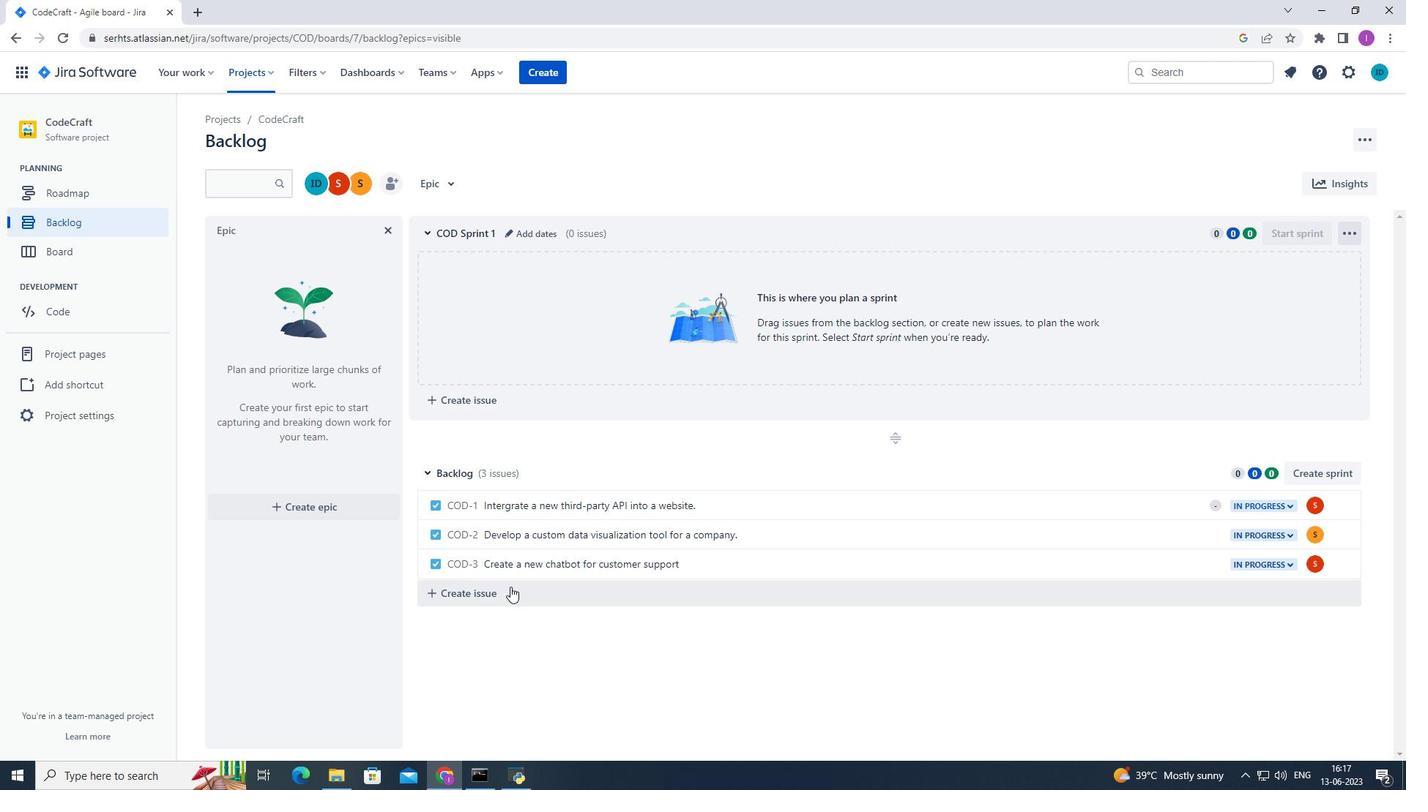 
Action: Mouse moved to (535, 605)
Screenshot: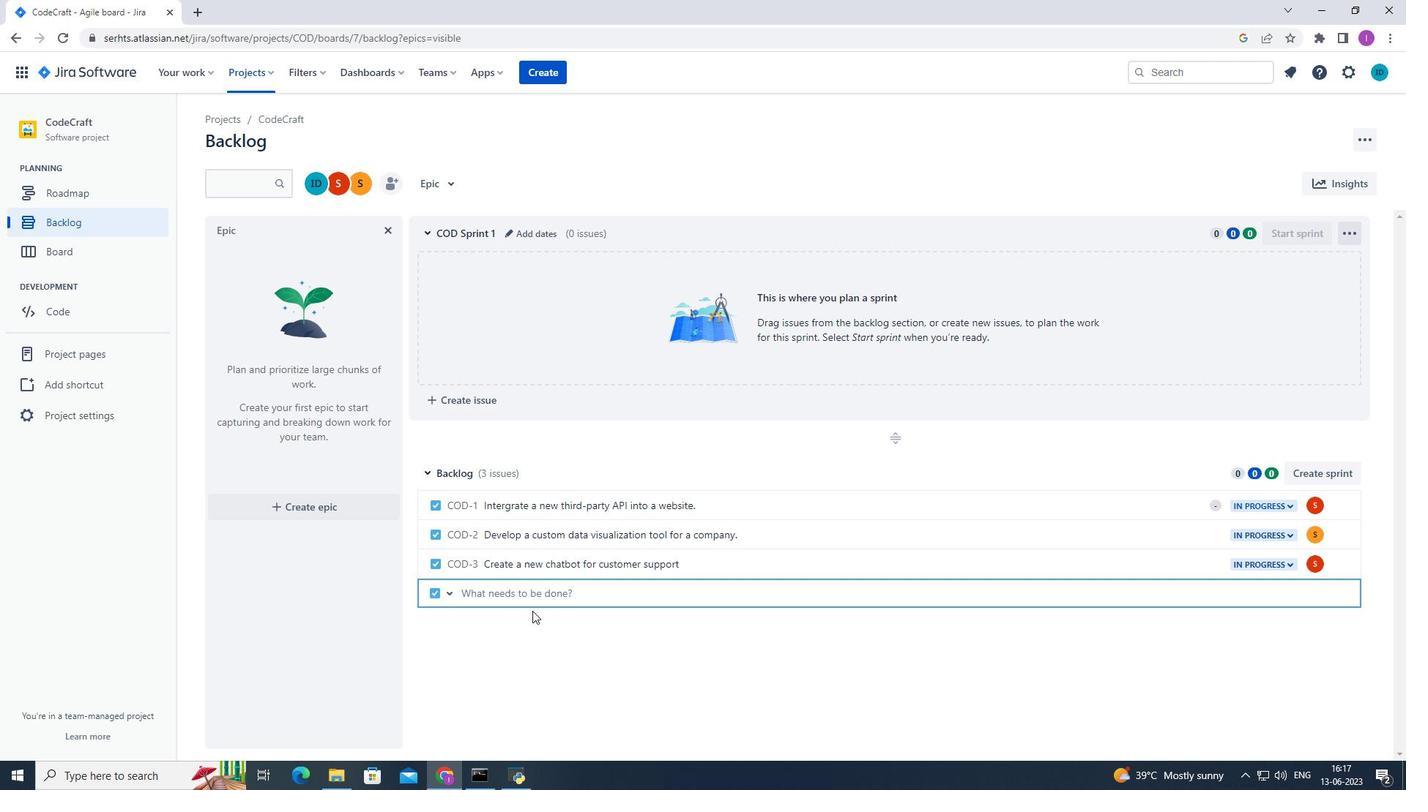 
Action: Key pressed <Key.shift>Implement<Key.space>a<Key.space>m<Key.backspace>new<Key.space>cybersecurity<Key.space>system<Key.space>foe<Key.backspace>r<Key.space>an<Key.space>organization.
Screenshot: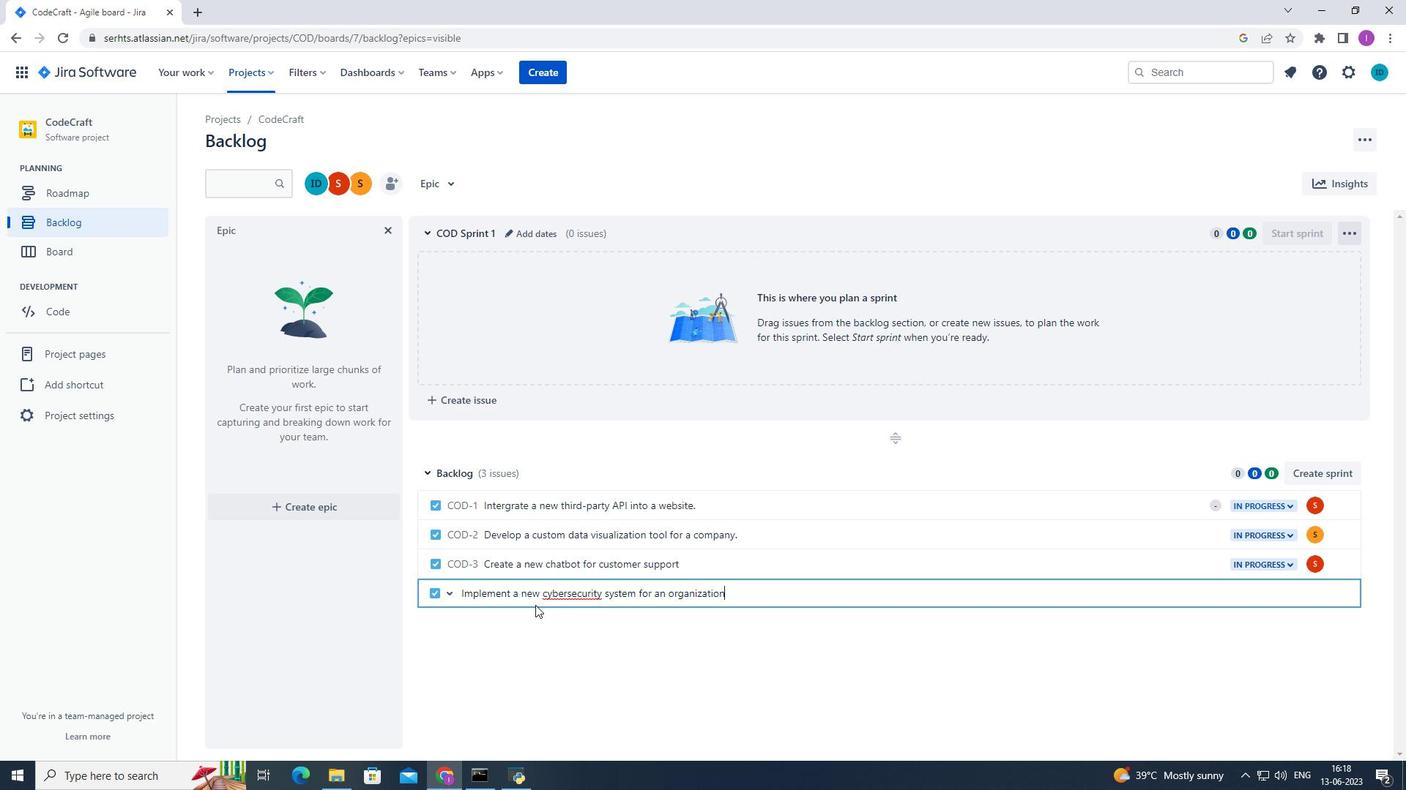 
Action: Mouse moved to (682, 648)
Screenshot: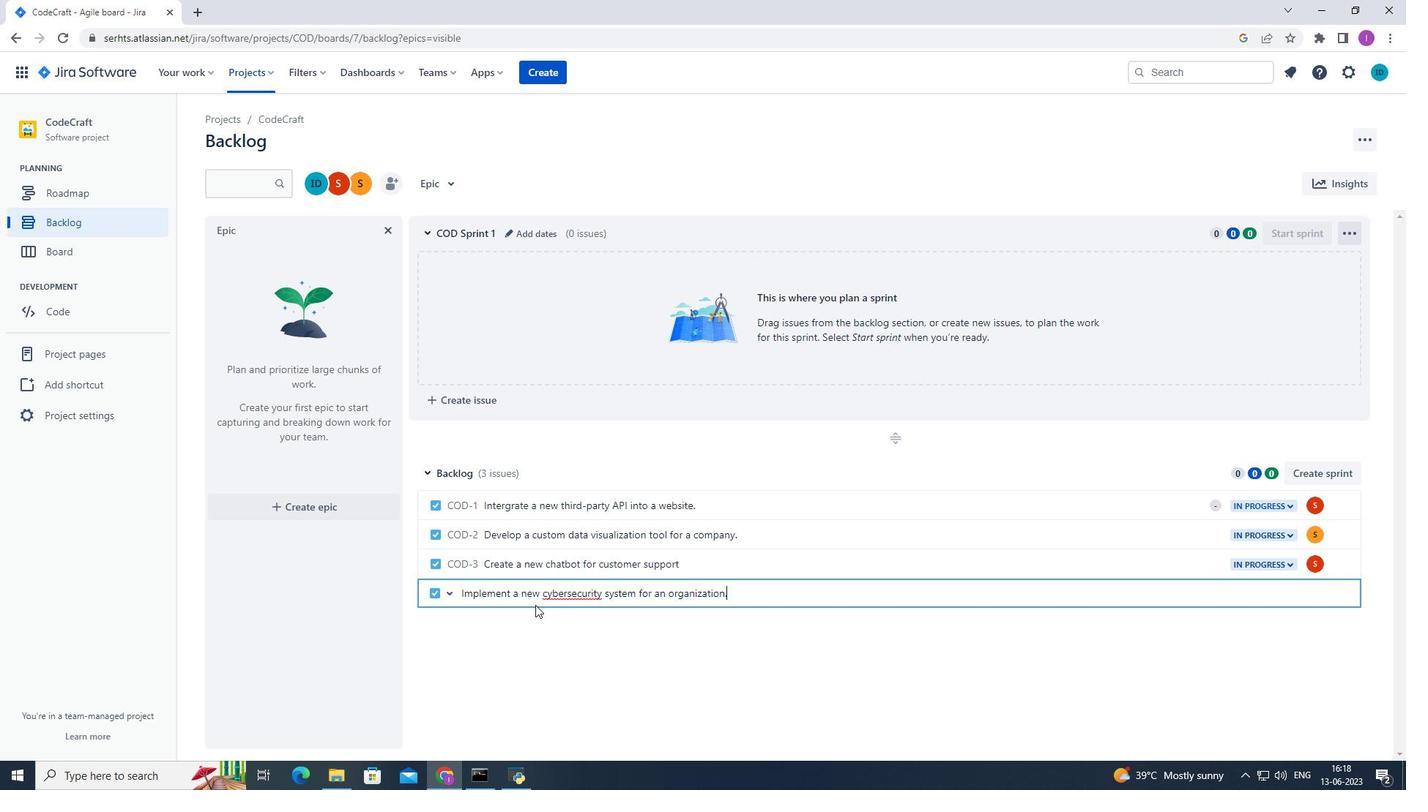 
Action: Key pressed <Key.enter>
Screenshot: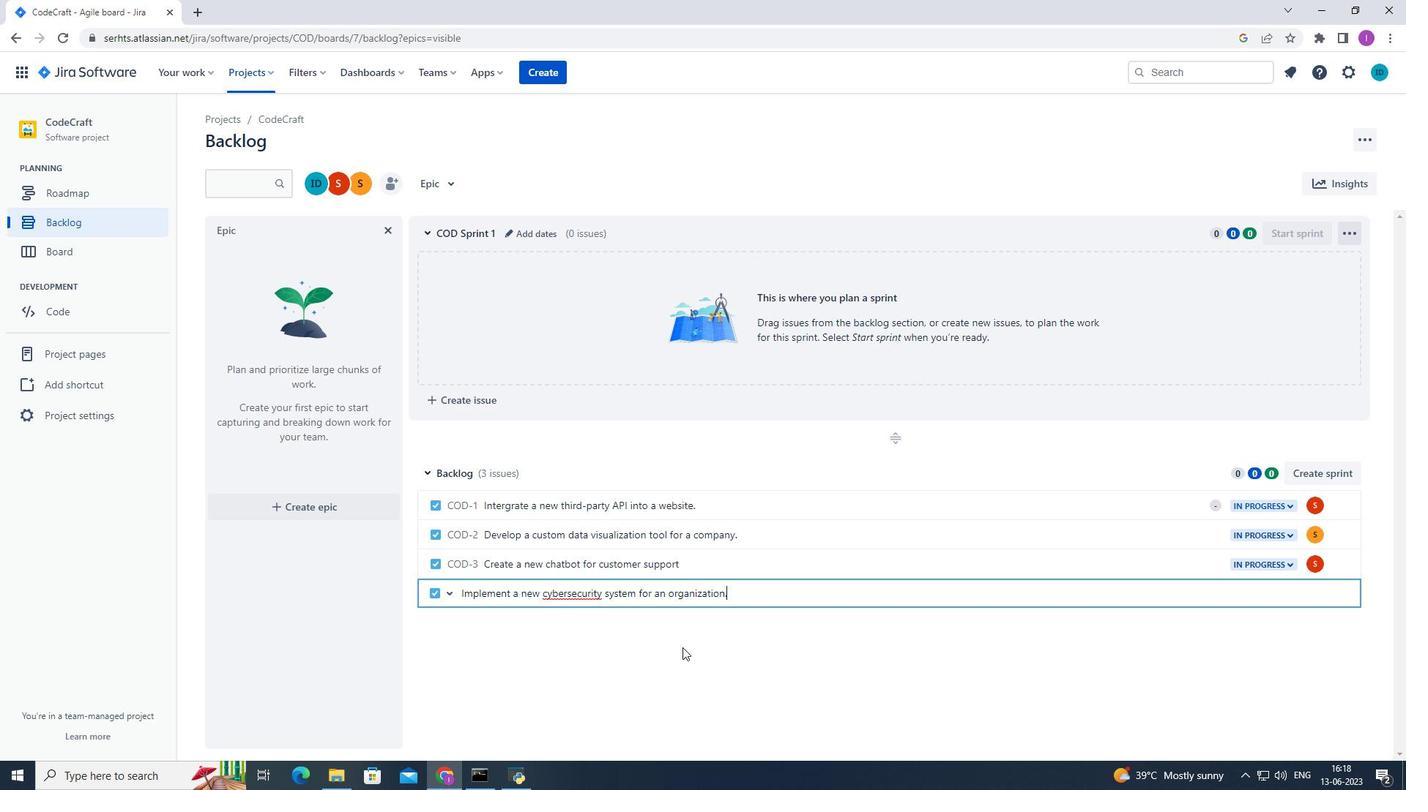 
Action: Mouse moved to (1321, 595)
Screenshot: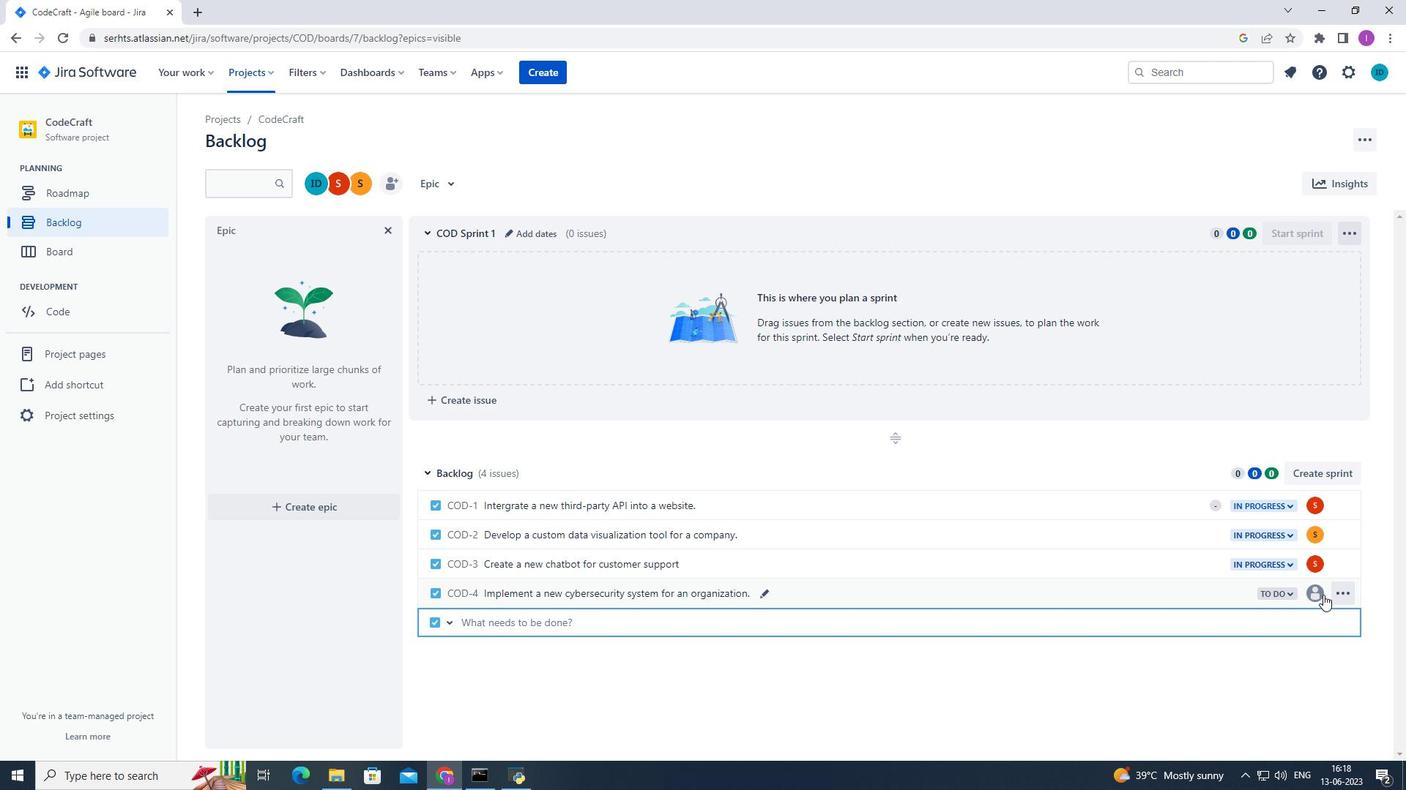 
Action: Mouse pressed left at (1321, 595)
Screenshot: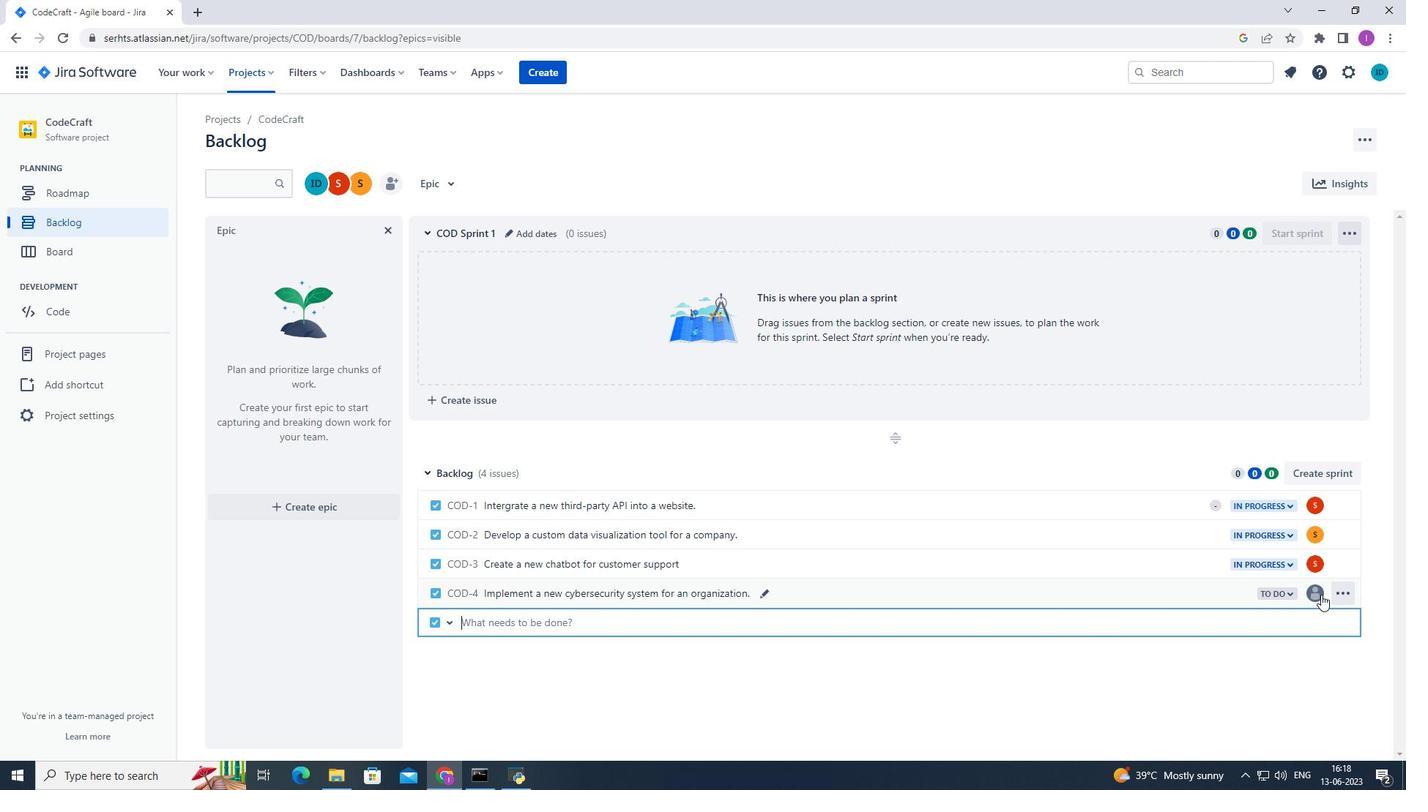 
Action: Mouse moved to (1208, 727)
Screenshot: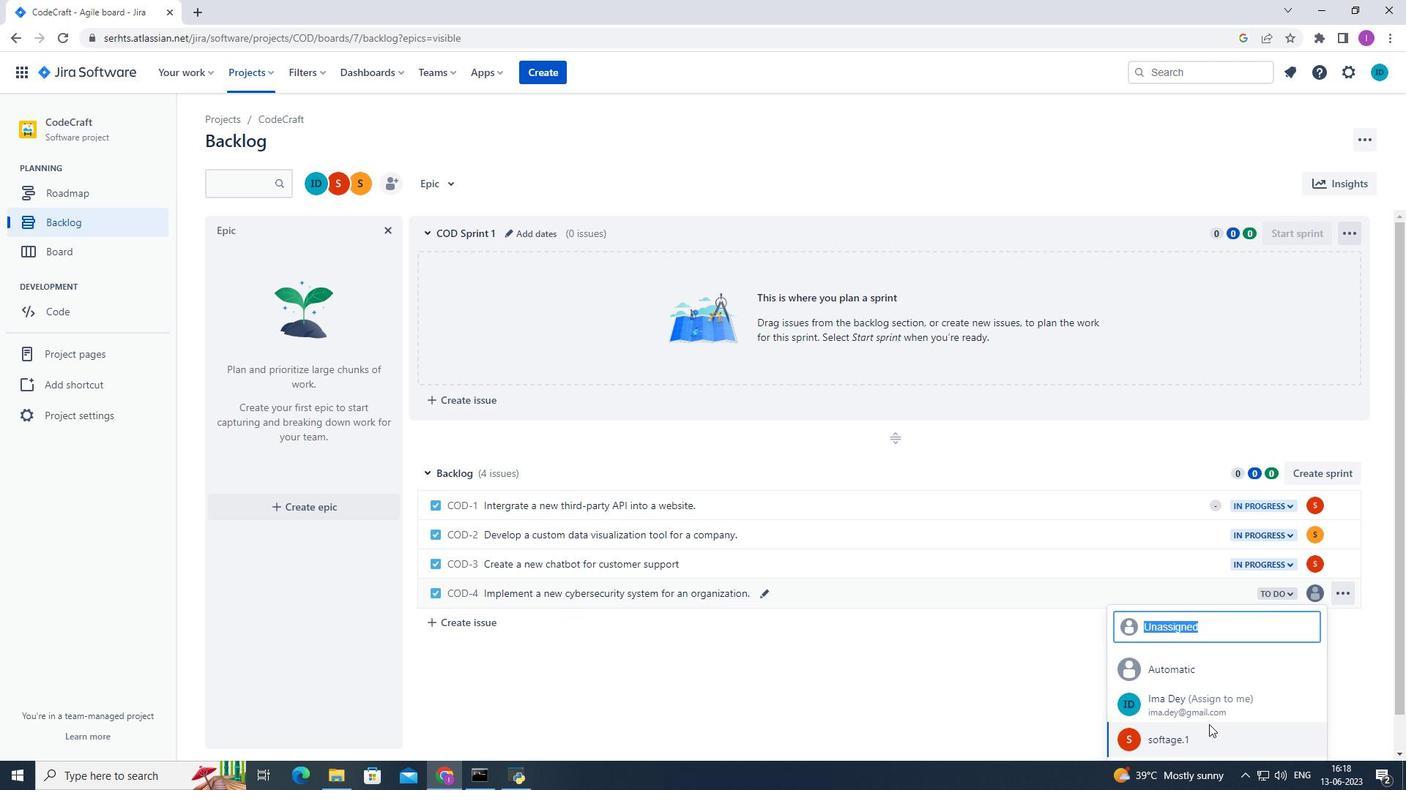 
Action: Mouse scrolled (1208, 727) with delta (0, 0)
Screenshot: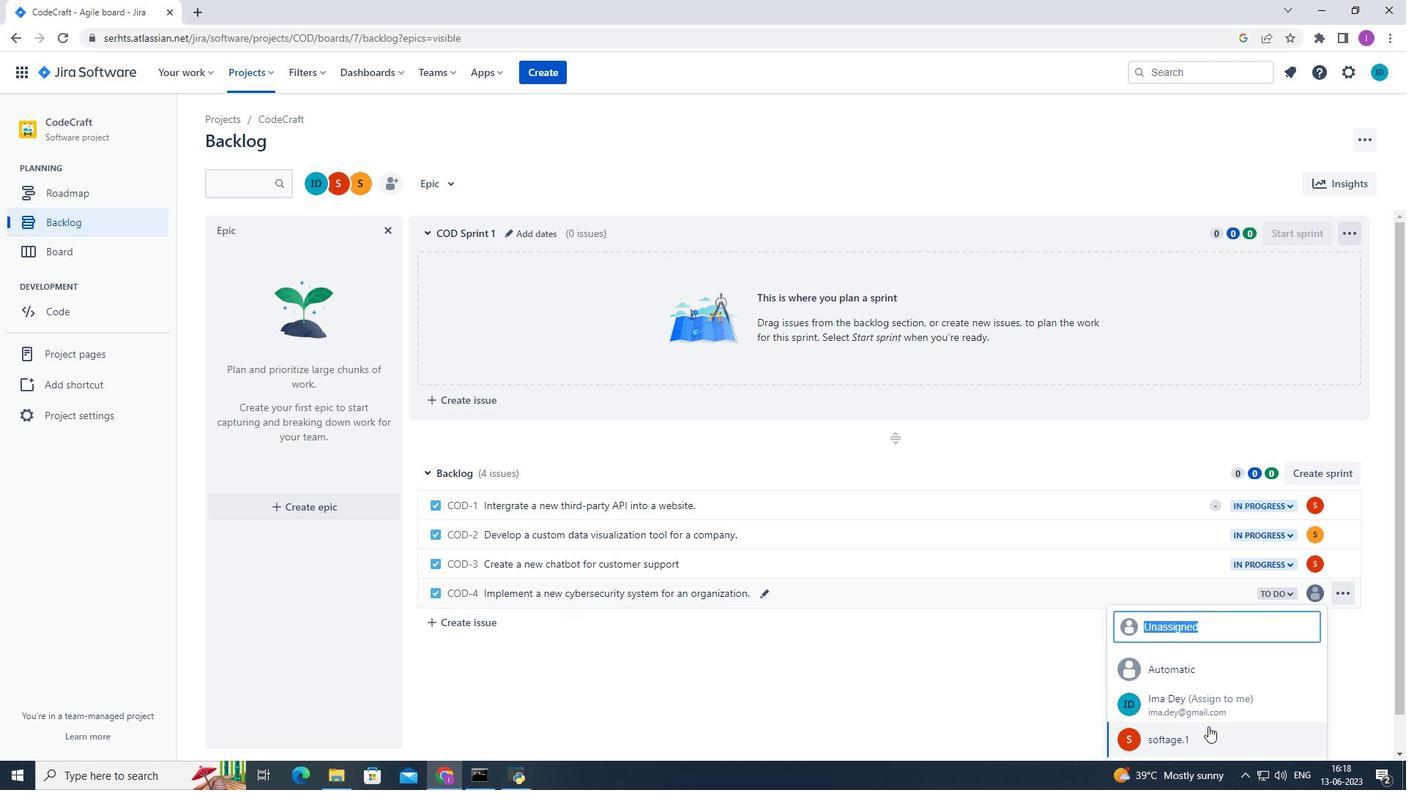 
Action: Mouse scrolled (1208, 727) with delta (0, 0)
Screenshot: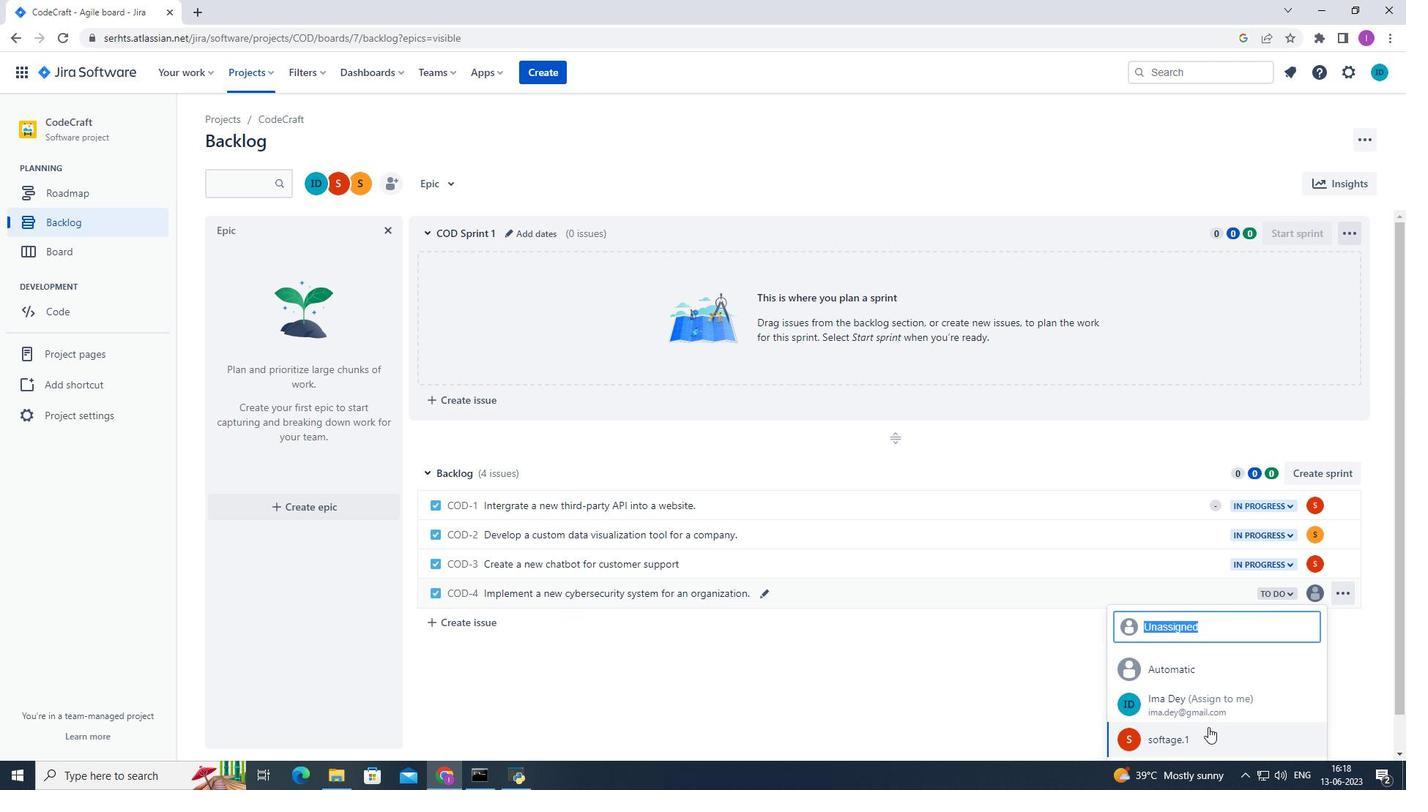 
Action: Mouse scrolled (1208, 727) with delta (0, 0)
Screenshot: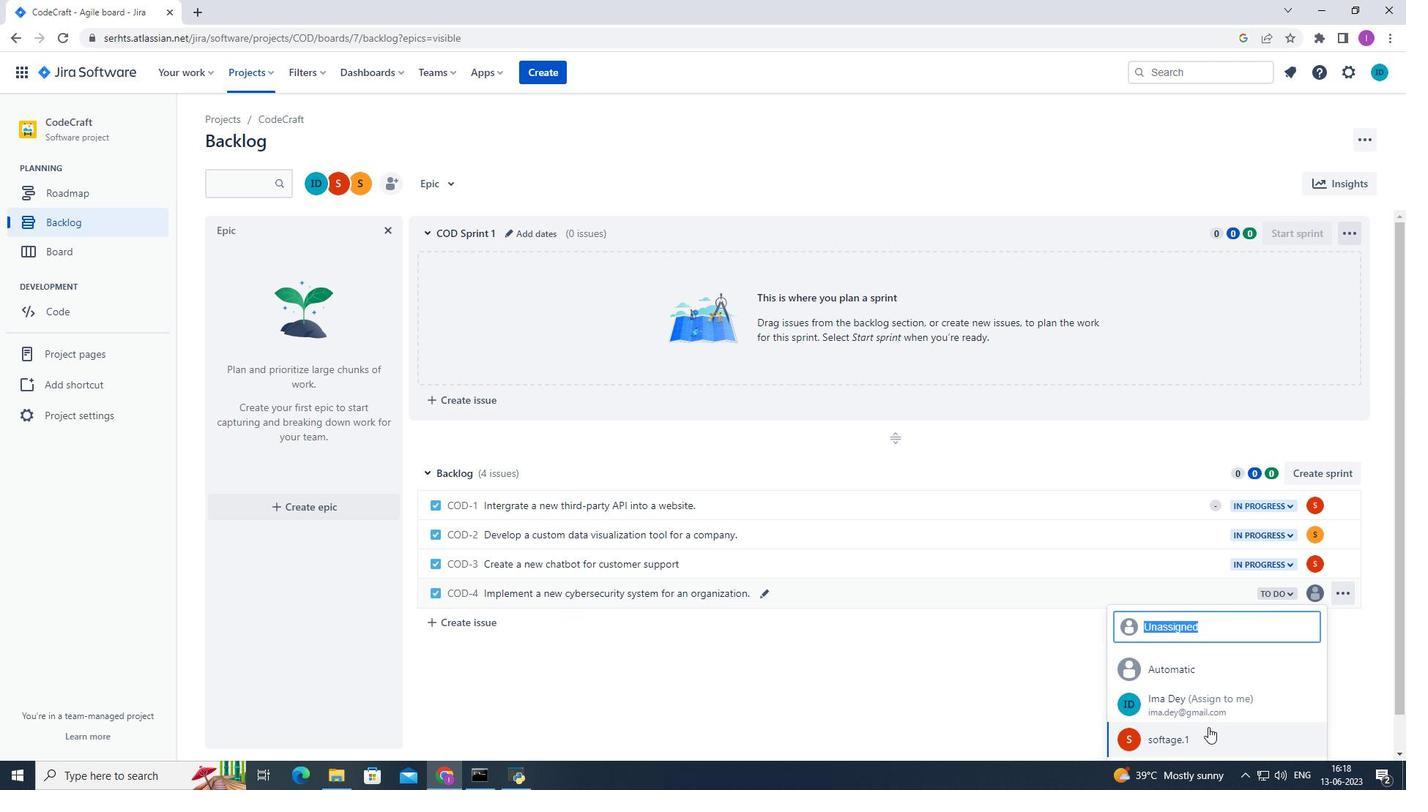 
Action: Mouse moved to (1276, 682)
Screenshot: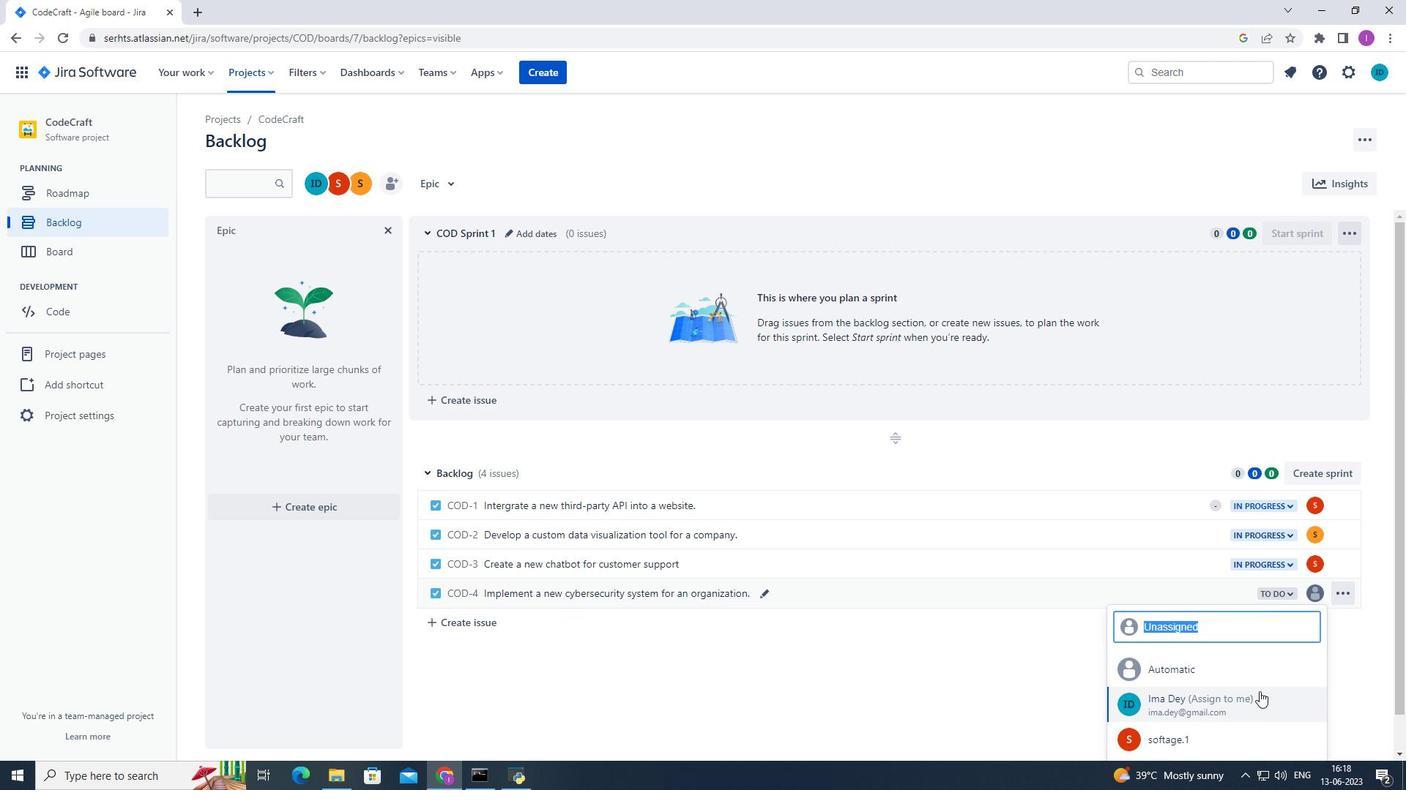 
Action: Mouse scrolled (1276, 681) with delta (0, 0)
Screenshot: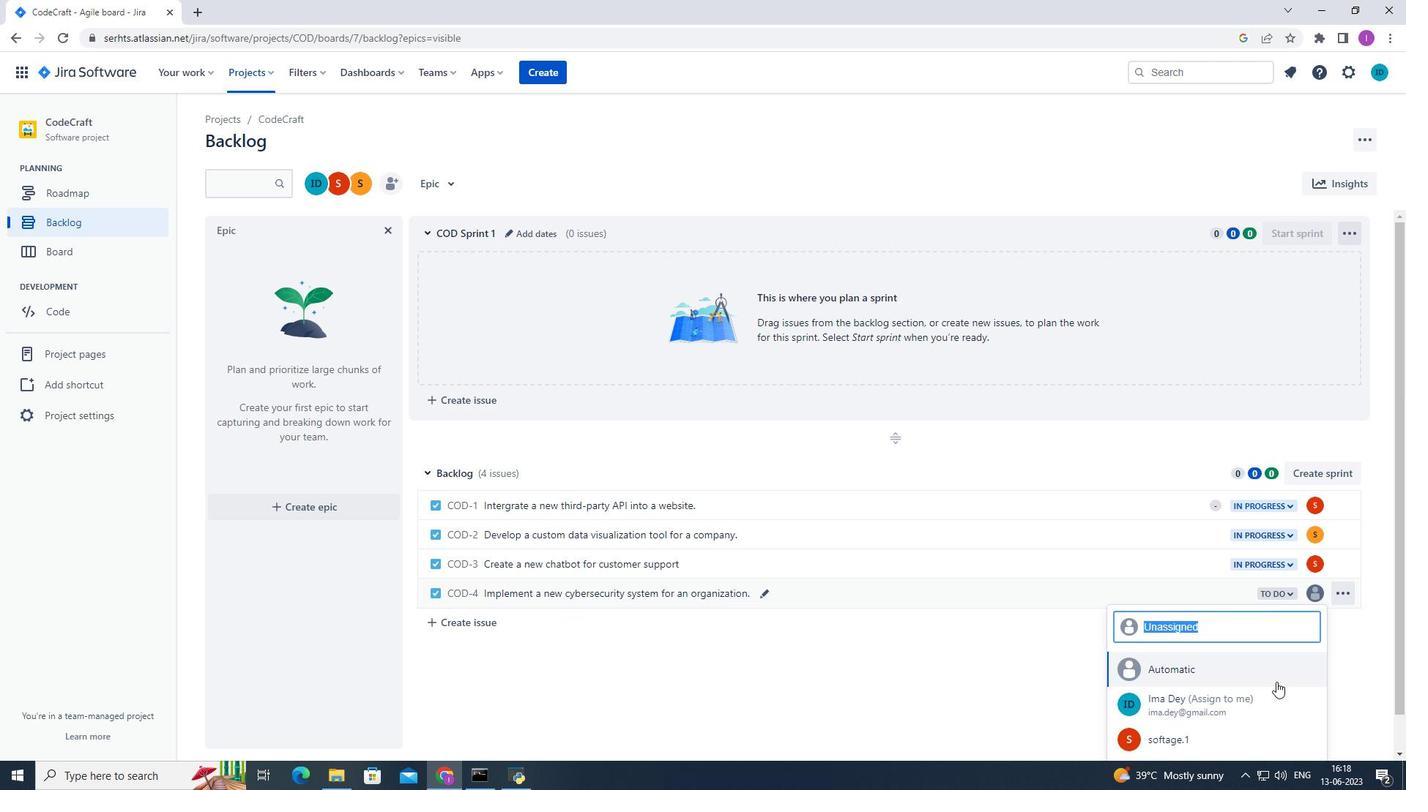 
Action: Mouse scrolled (1276, 681) with delta (0, 0)
Screenshot: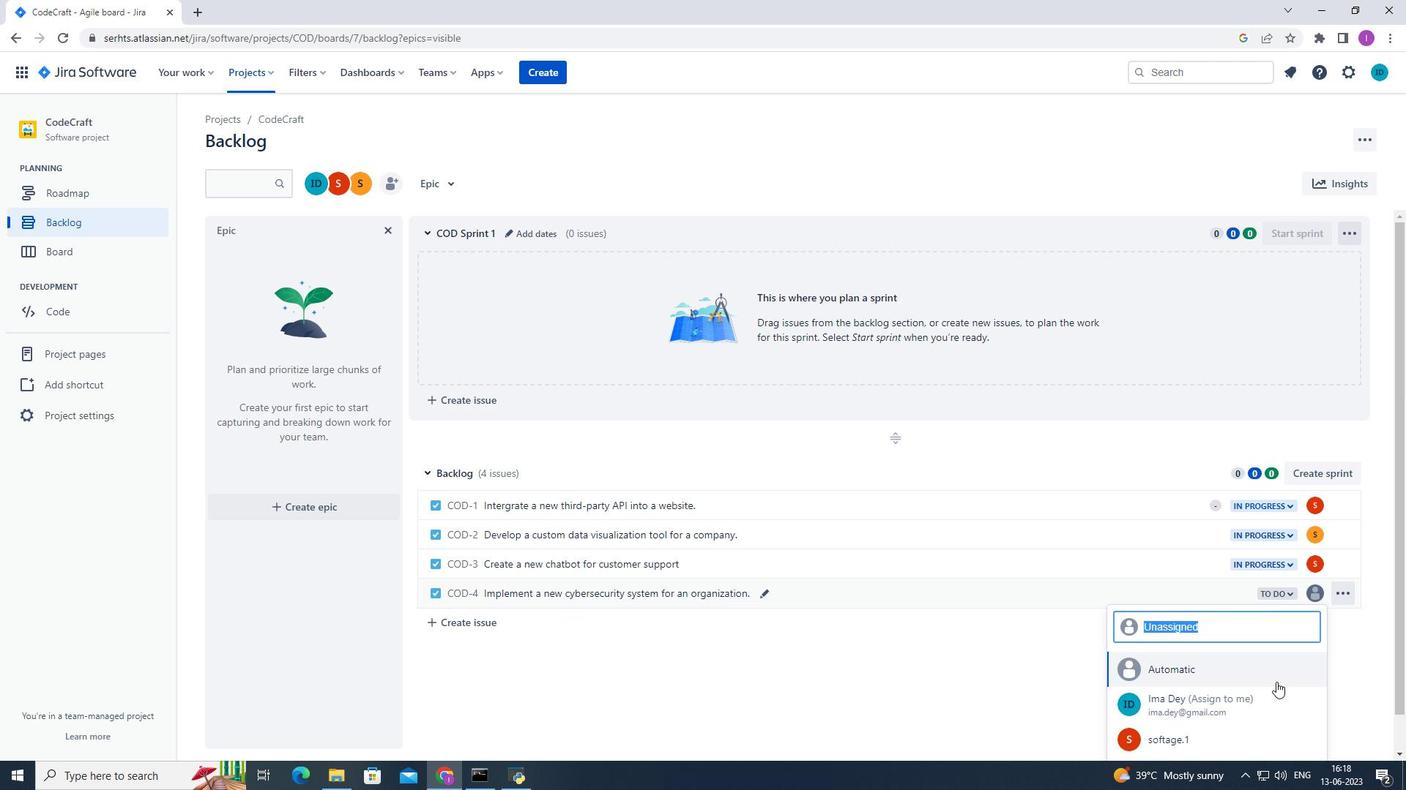 
Action: Mouse scrolled (1276, 681) with delta (0, 0)
Screenshot: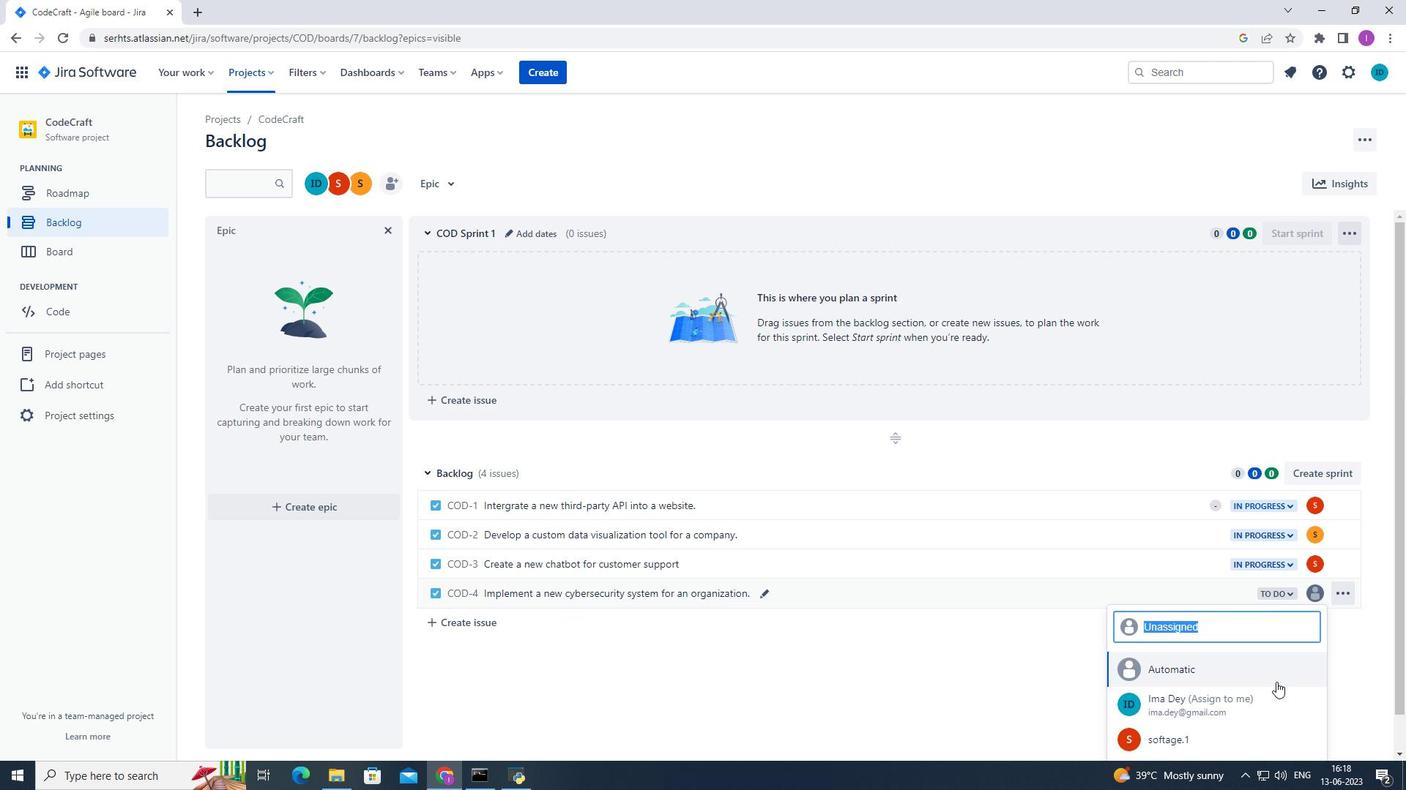 
Action: Mouse moved to (1277, 682)
Screenshot: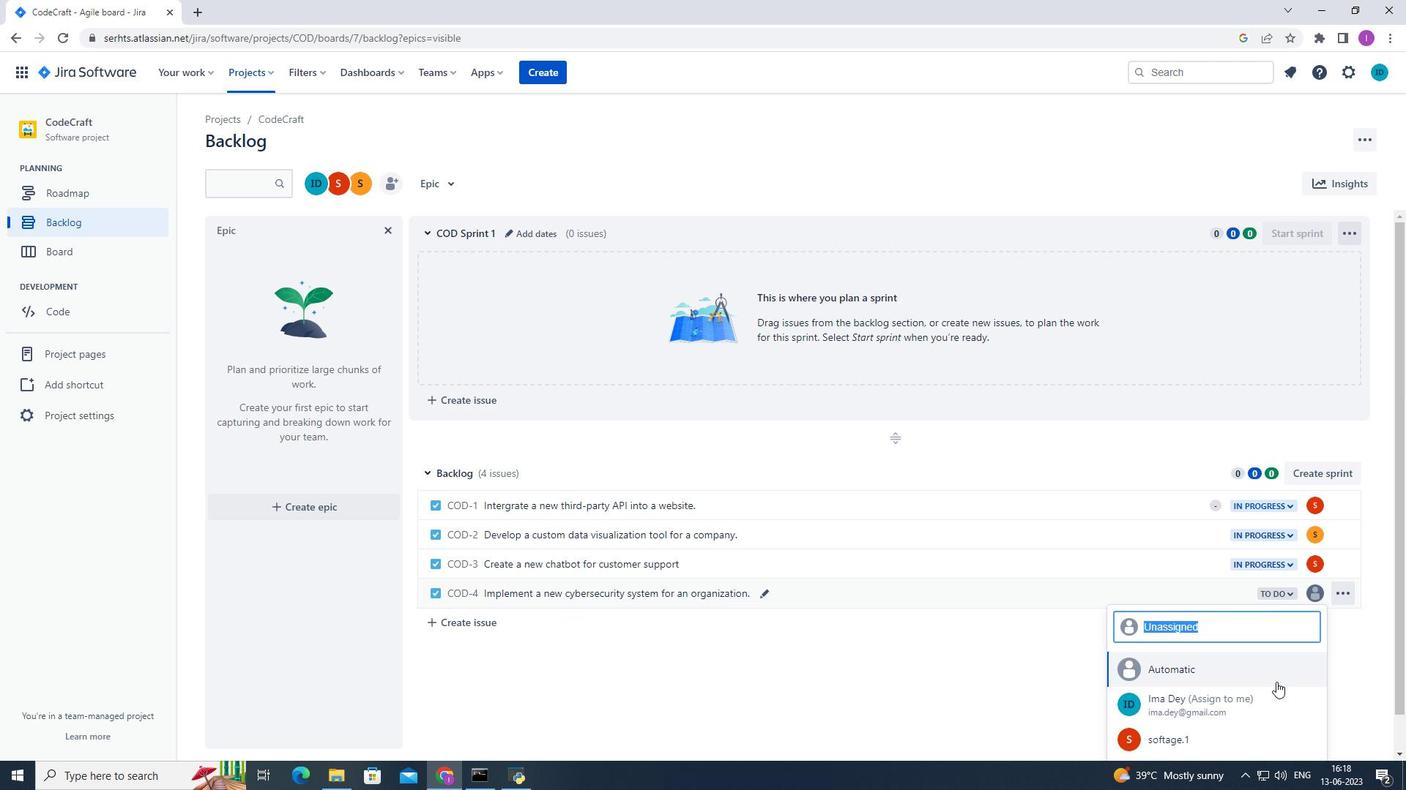 
Action: Mouse scrolled (1277, 681) with delta (0, 0)
Screenshot: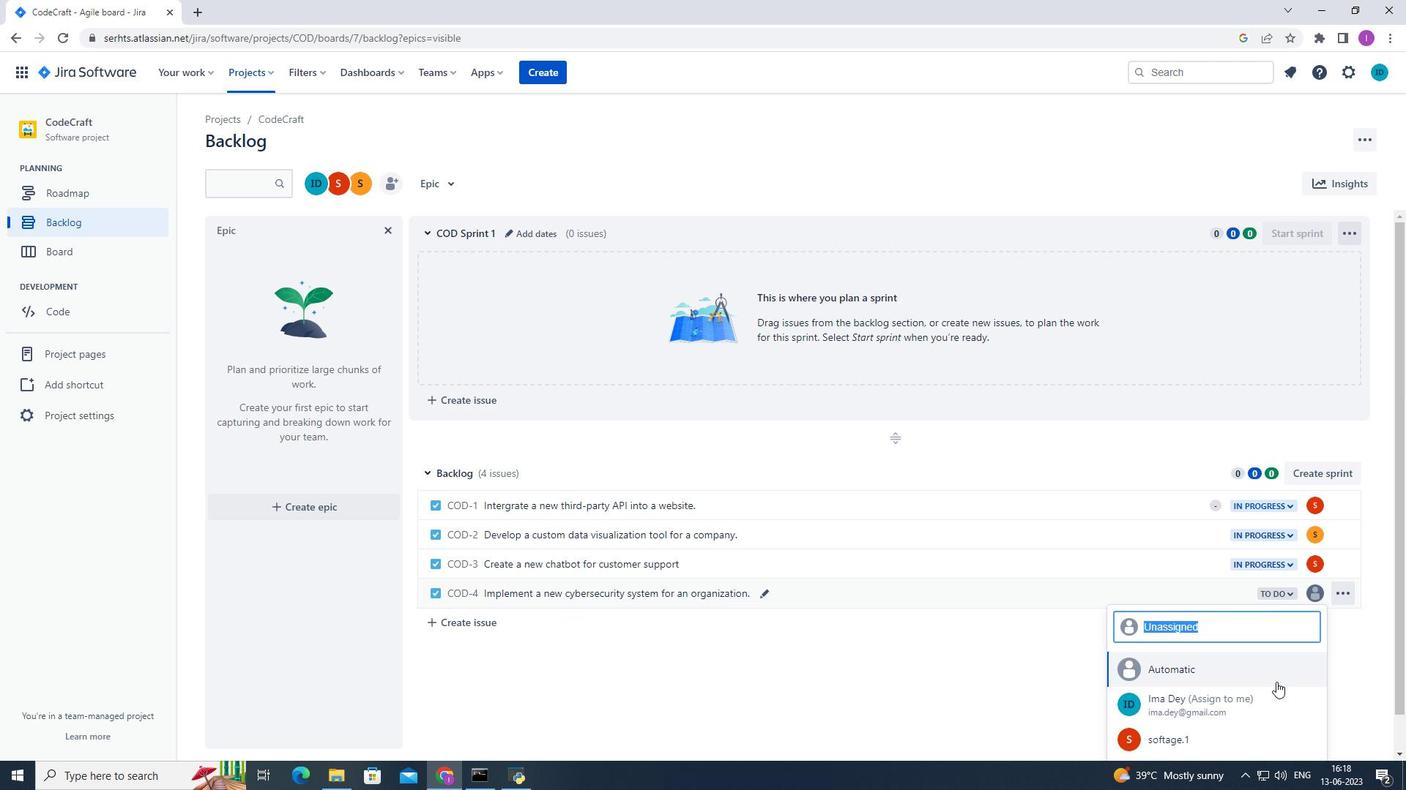 
Action: Mouse moved to (1349, 672)
Screenshot: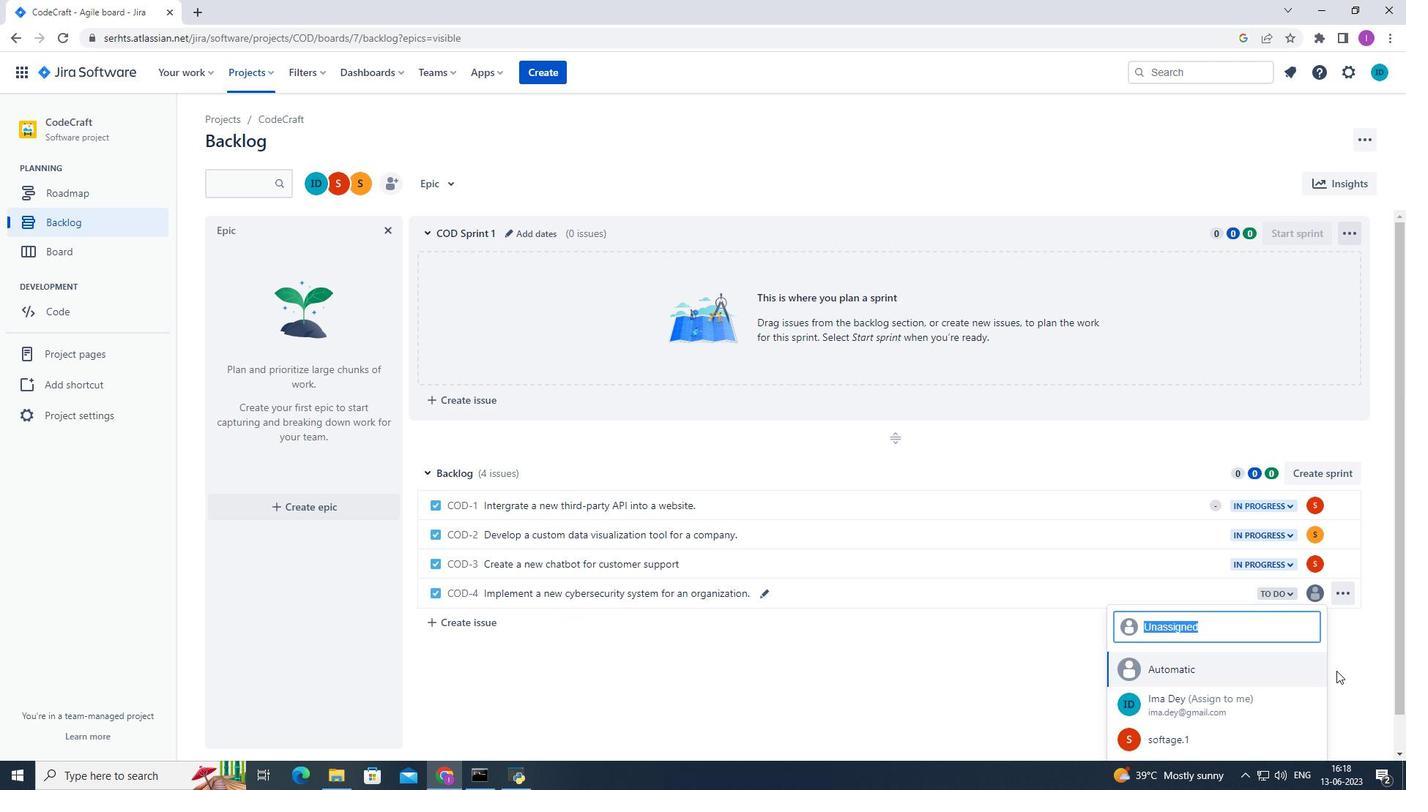 
Action: Mouse scrolled (1349, 671) with delta (0, 0)
Screenshot: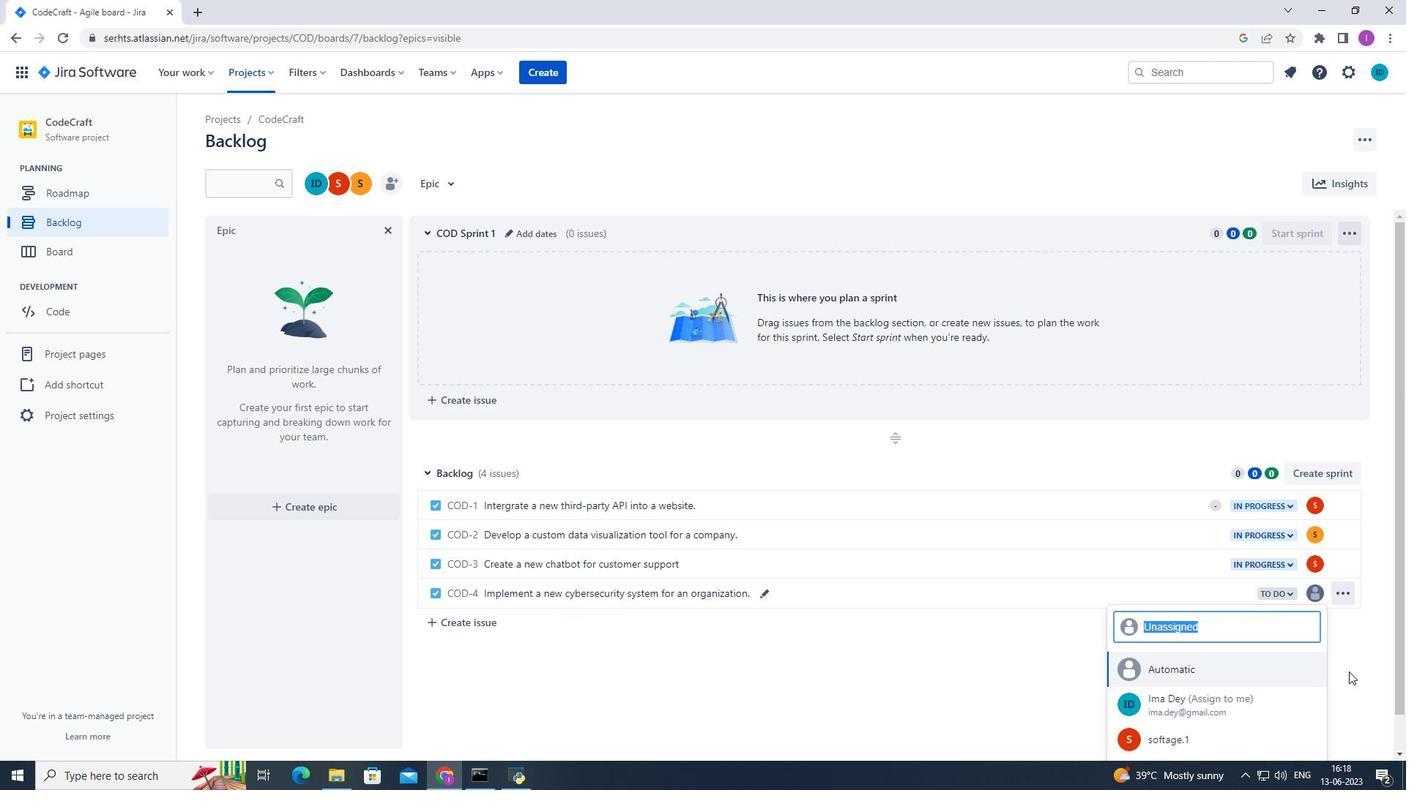 
Action: Mouse scrolled (1349, 671) with delta (0, 0)
Screenshot: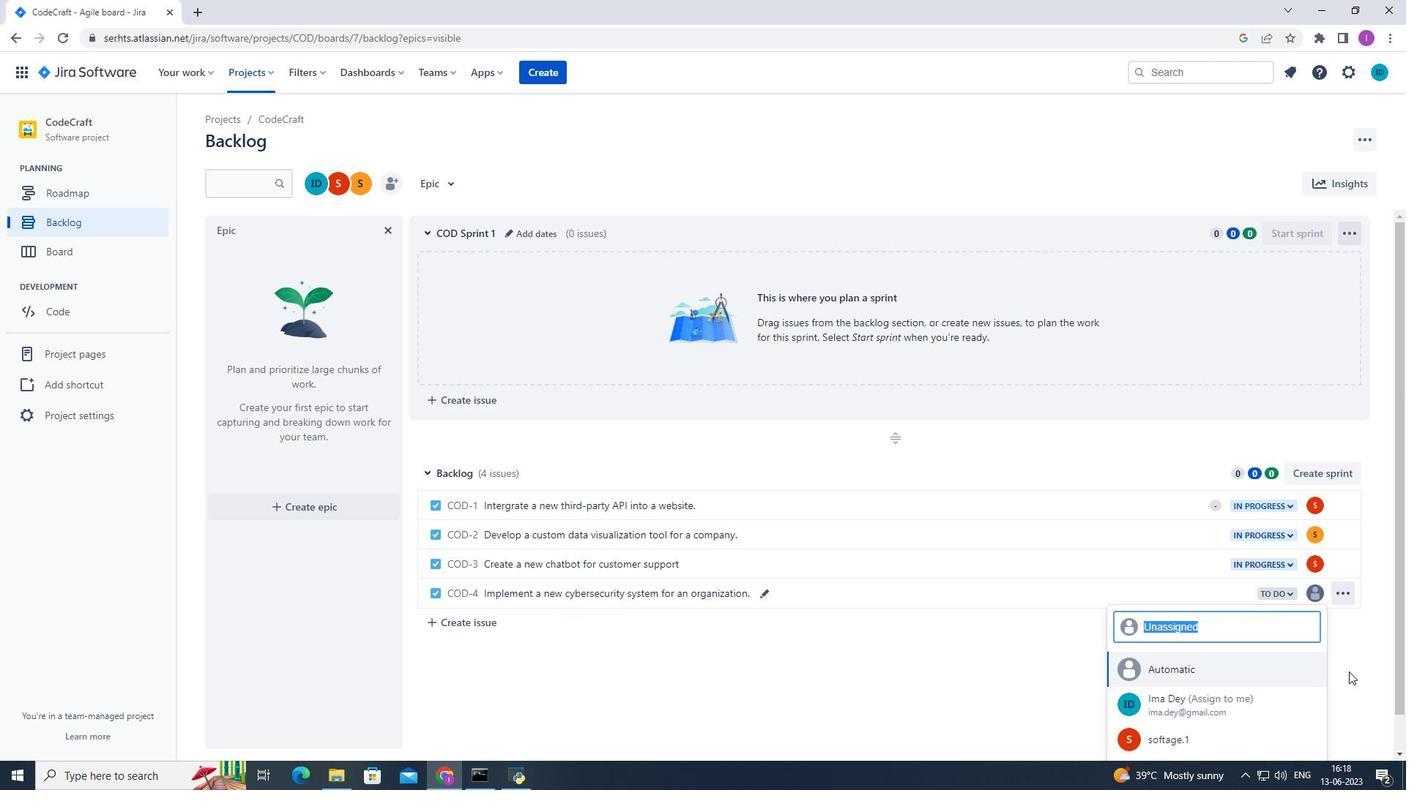 
Action: Mouse scrolled (1349, 671) with delta (0, 0)
Screenshot: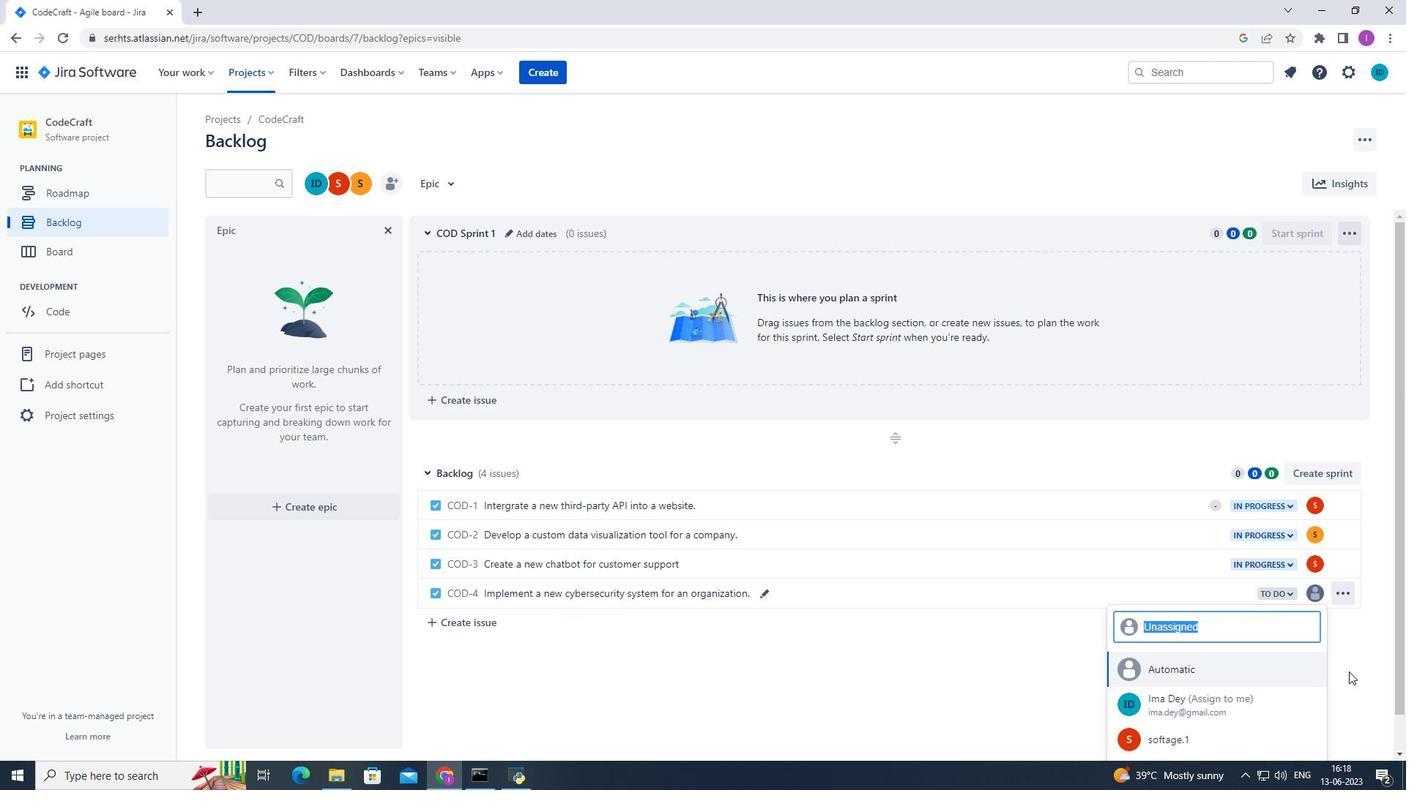 
Action: Mouse scrolled (1349, 671) with delta (0, 0)
Screenshot: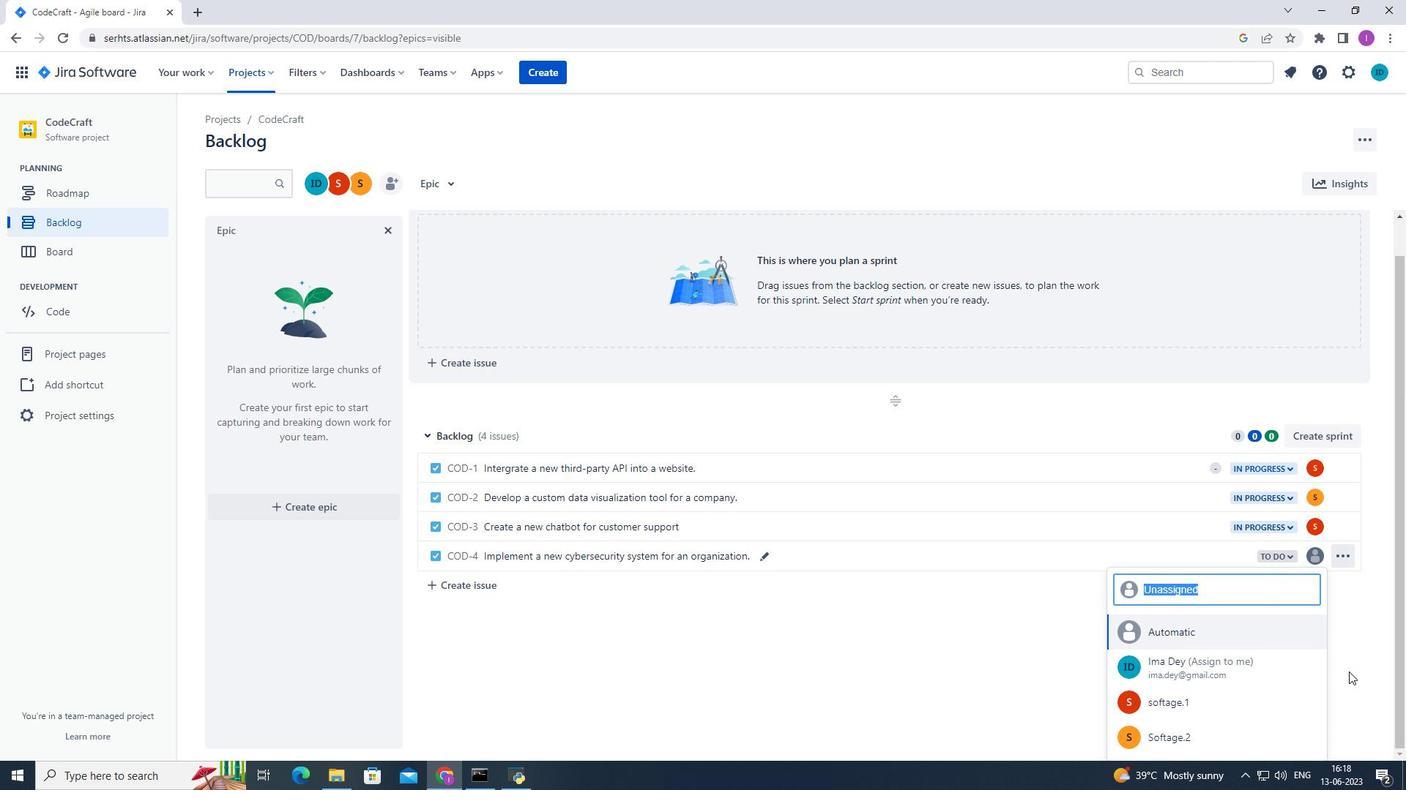 
Action: Mouse scrolled (1349, 671) with delta (0, 0)
Screenshot: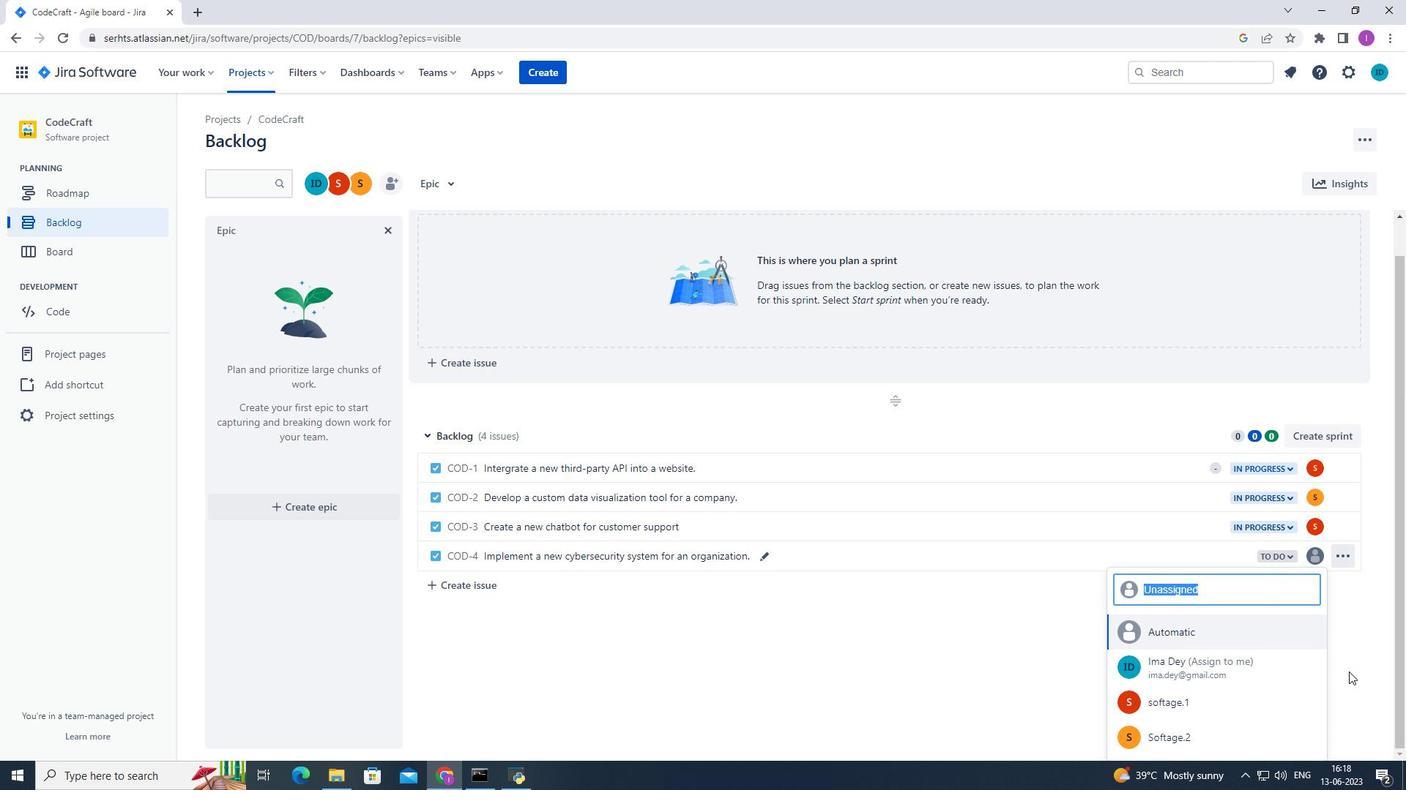 
Action: Mouse scrolled (1349, 673) with delta (0, 0)
Screenshot: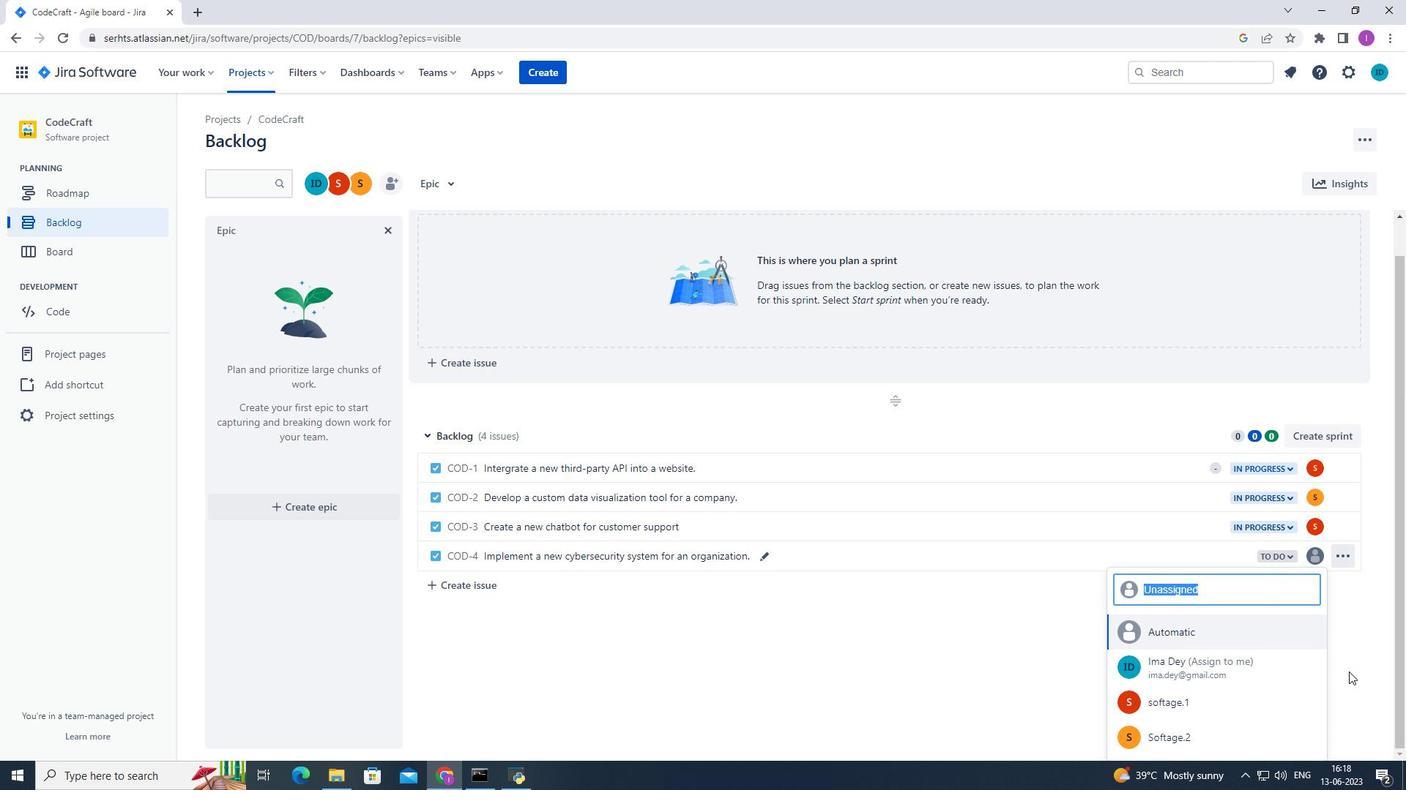 
Action: Mouse moved to (1371, 661)
Screenshot: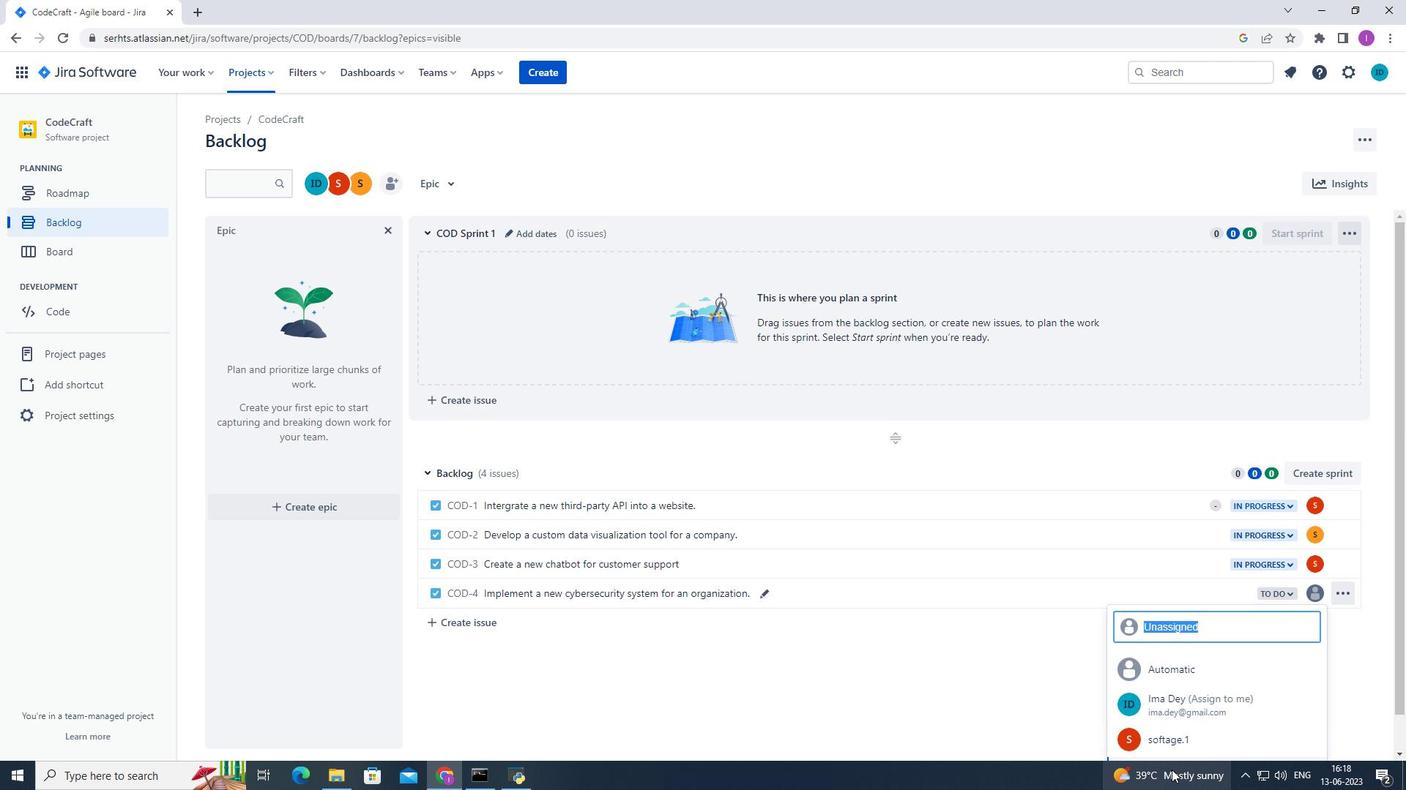 
Action: Mouse scrolled (1371, 660) with delta (0, 0)
Screenshot: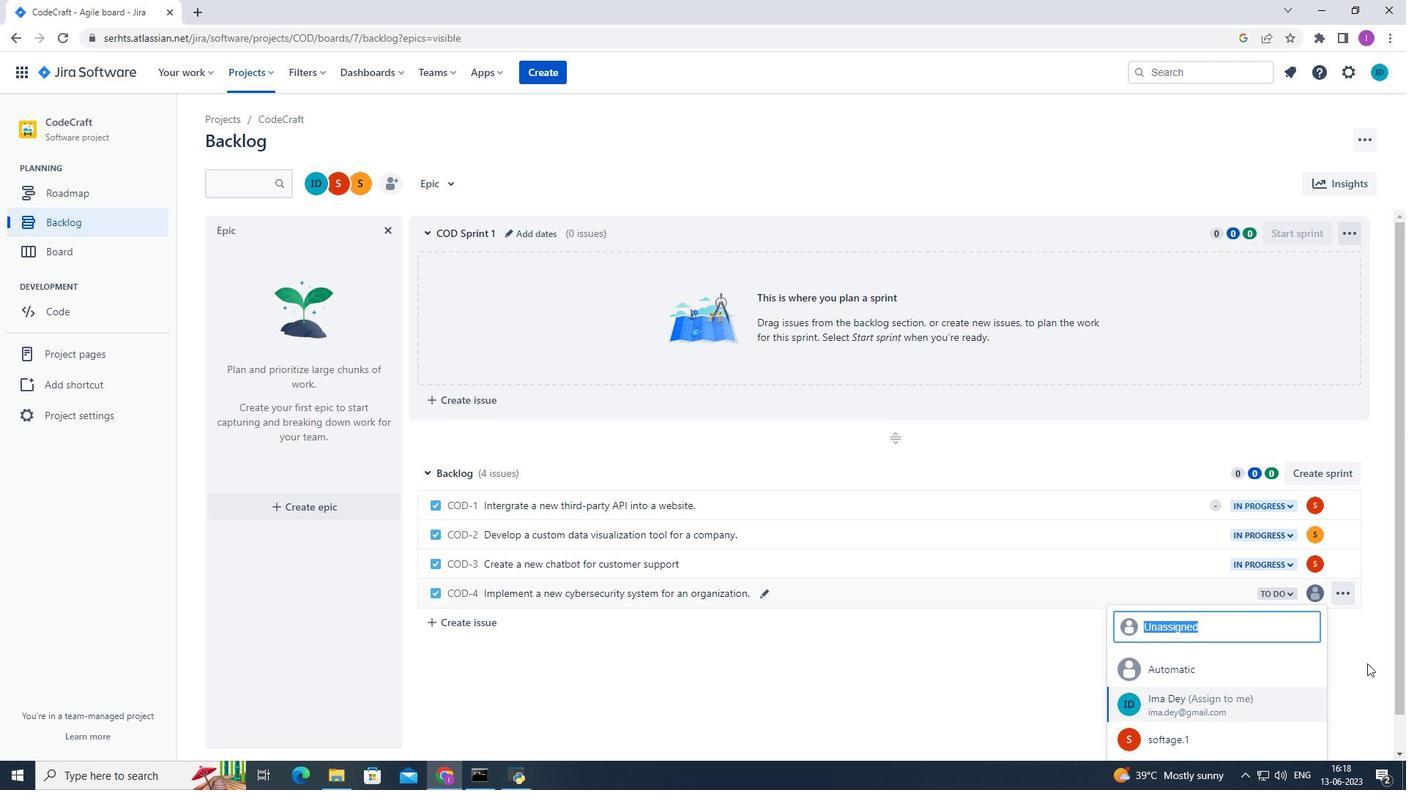 
Action: Mouse scrolled (1371, 660) with delta (0, 0)
Screenshot: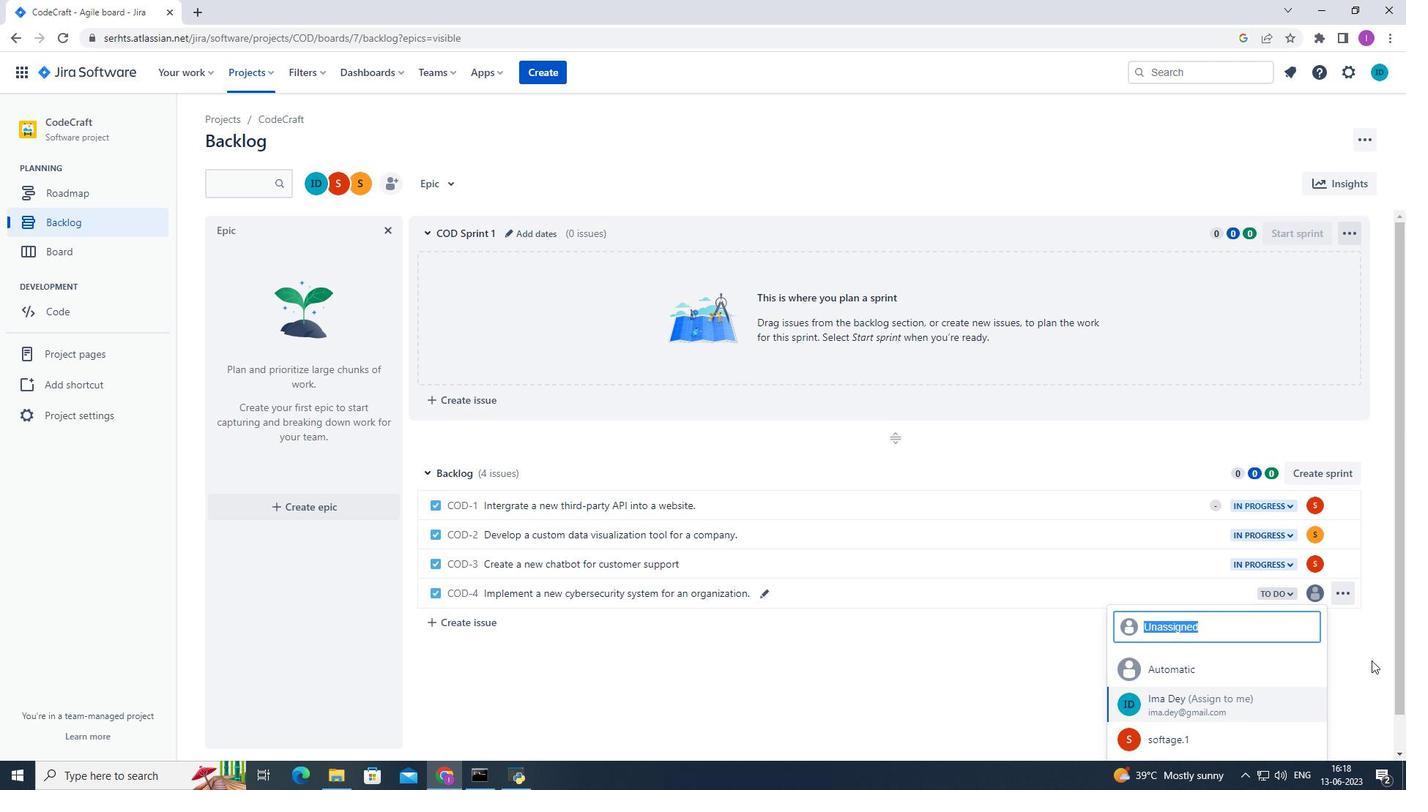 
Action: Mouse scrolled (1371, 660) with delta (0, 0)
Screenshot: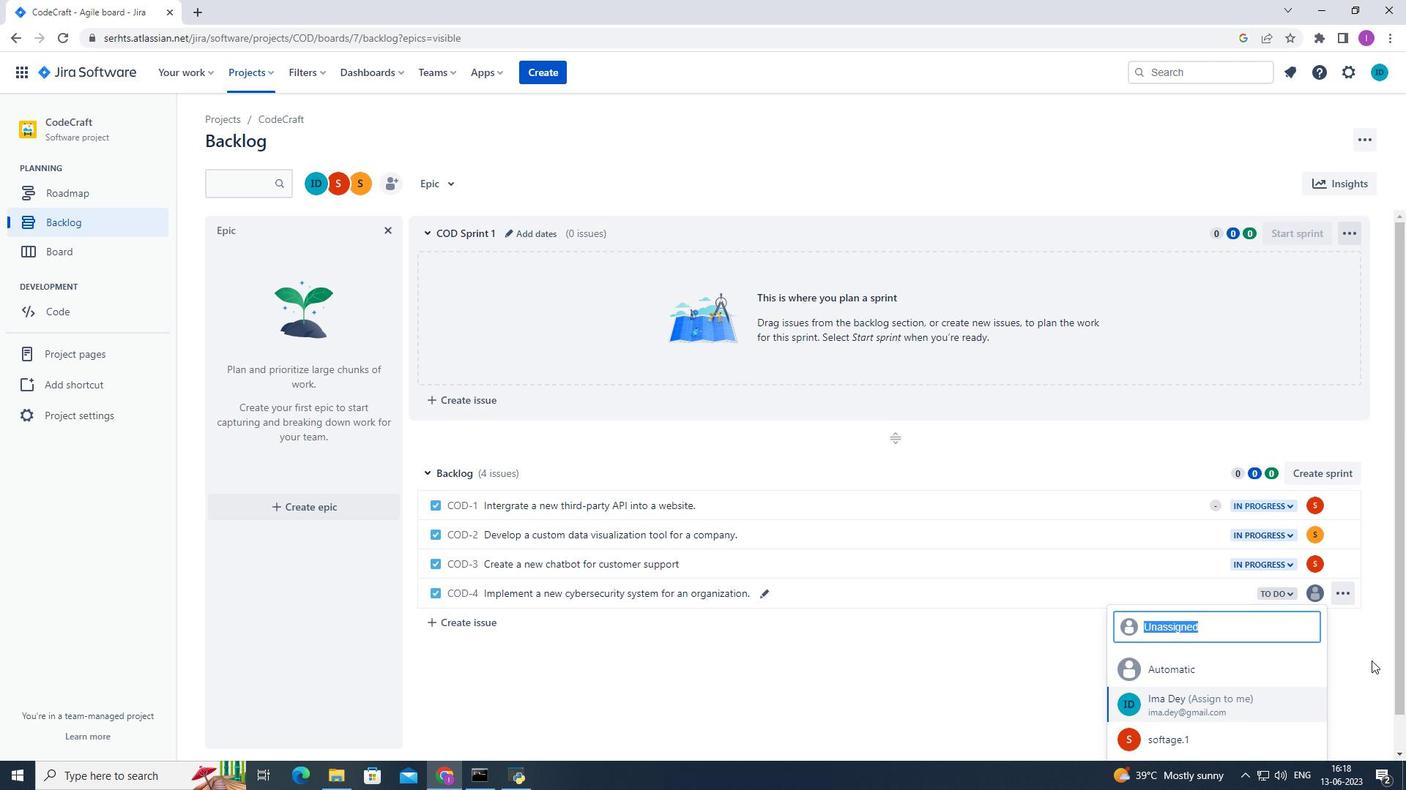 
Action: Mouse scrolled (1371, 660) with delta (0, 0)
Screenshot: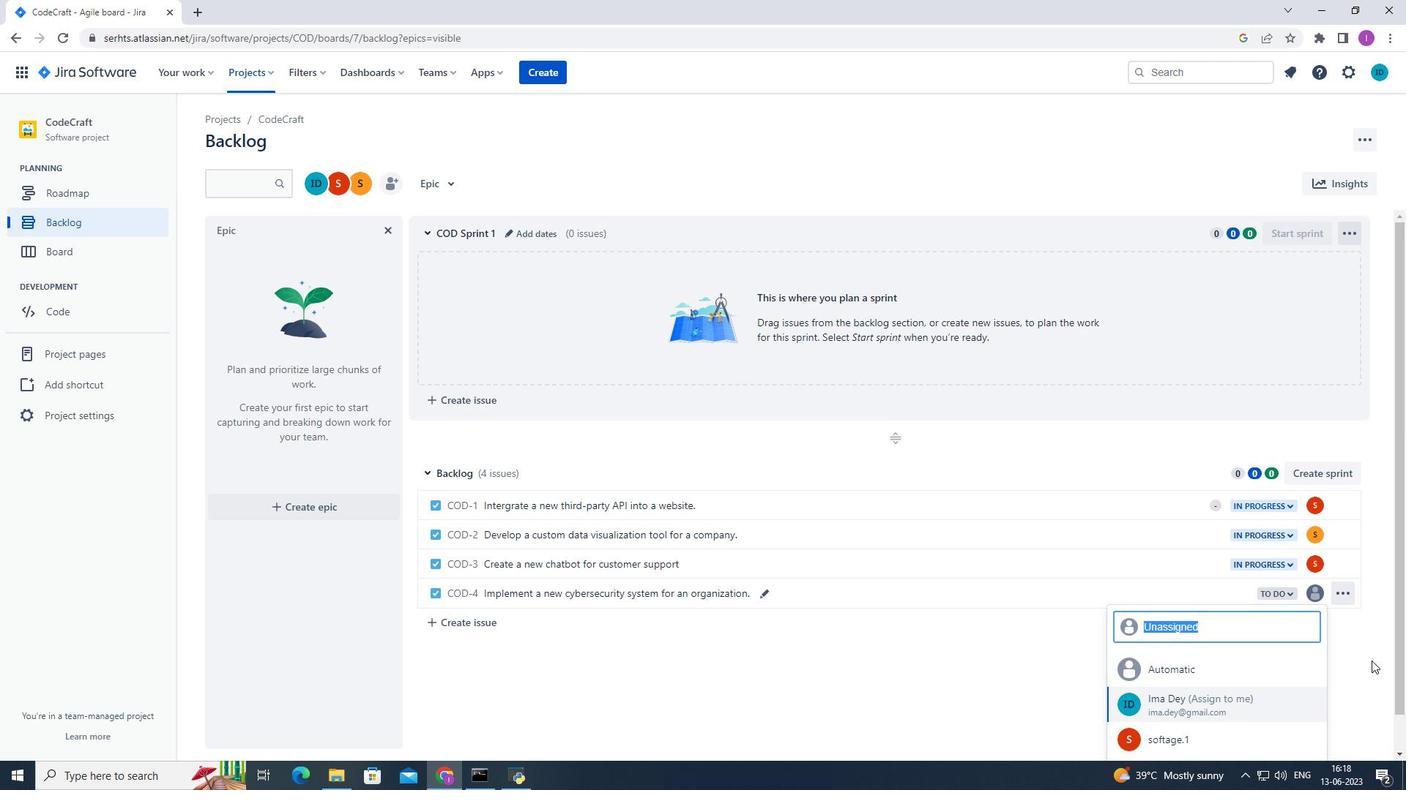 
Action: Mouse moved to (1190, 741)
Screenshot: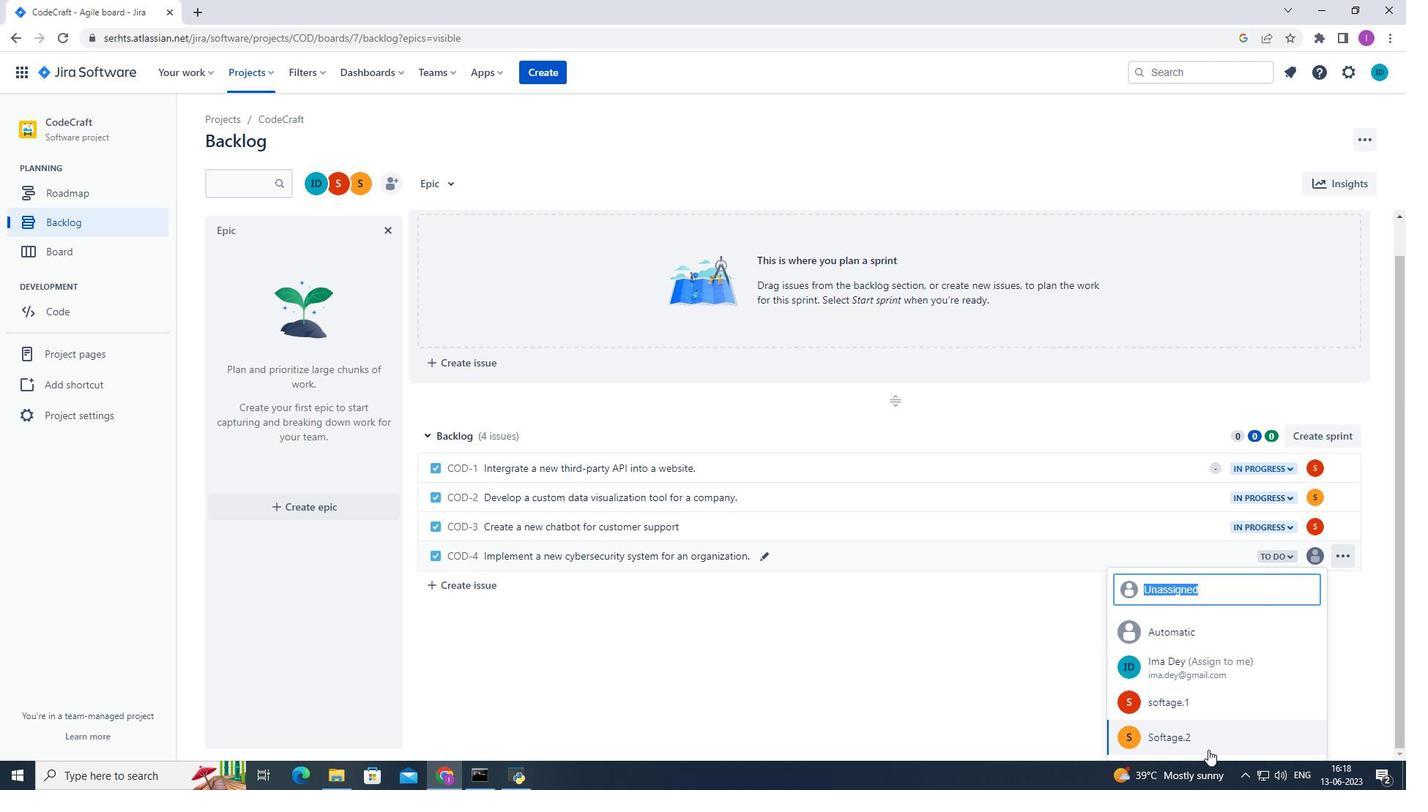 
Action: Mouse pressed left at (1190, 741)
Screenshot: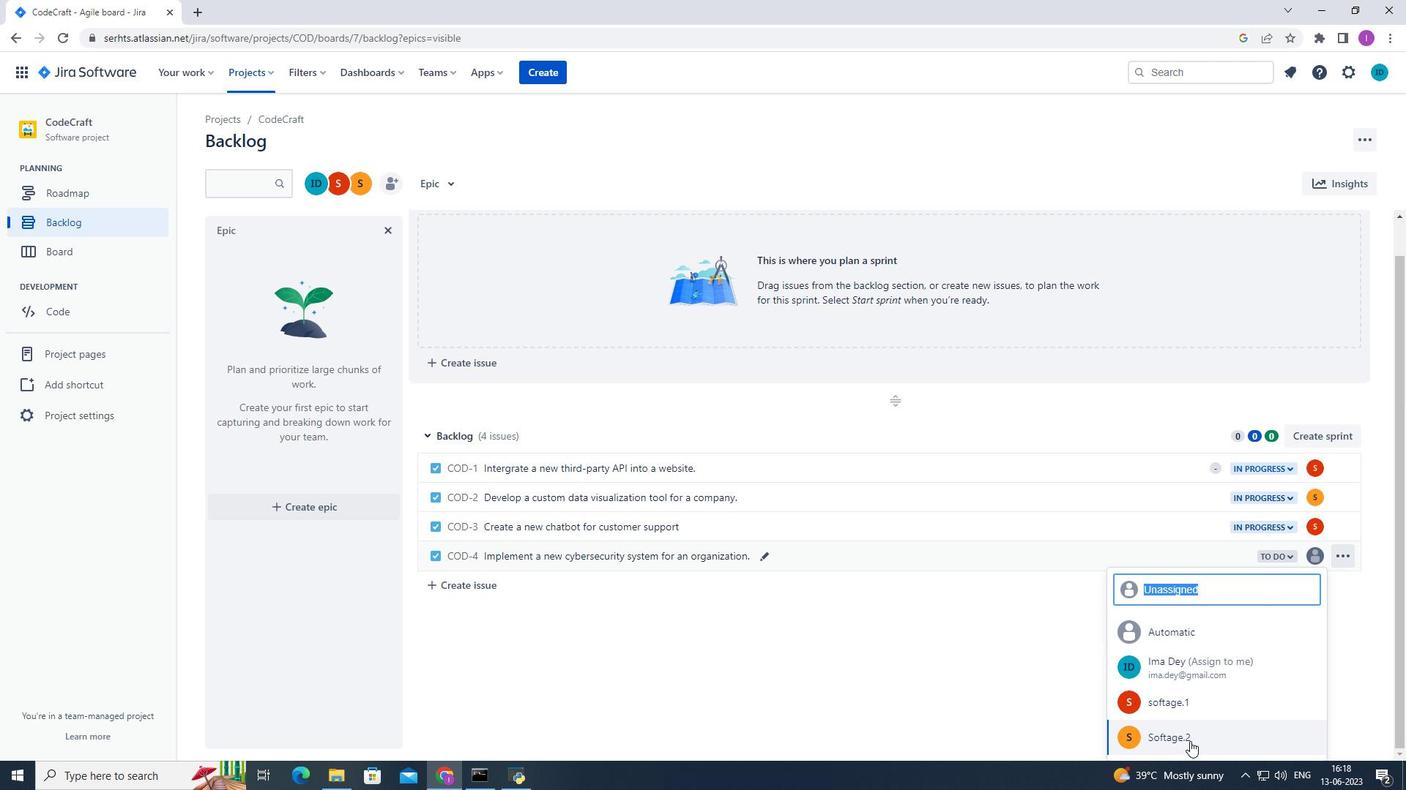 
Action: Mouse moved to (1289, 591)
Screenshot: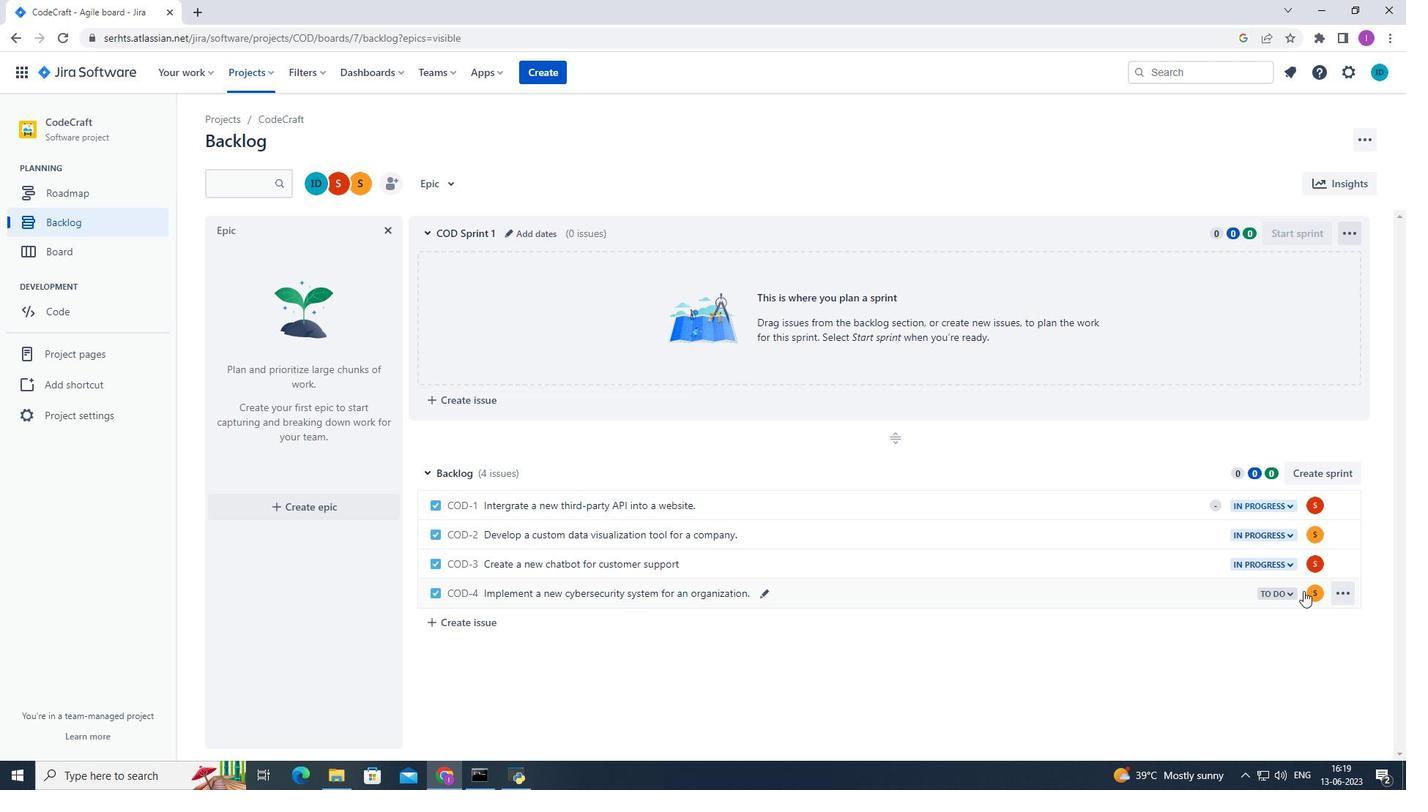 
Action: Mouse pressed left at (1289, 591)
Screenshot: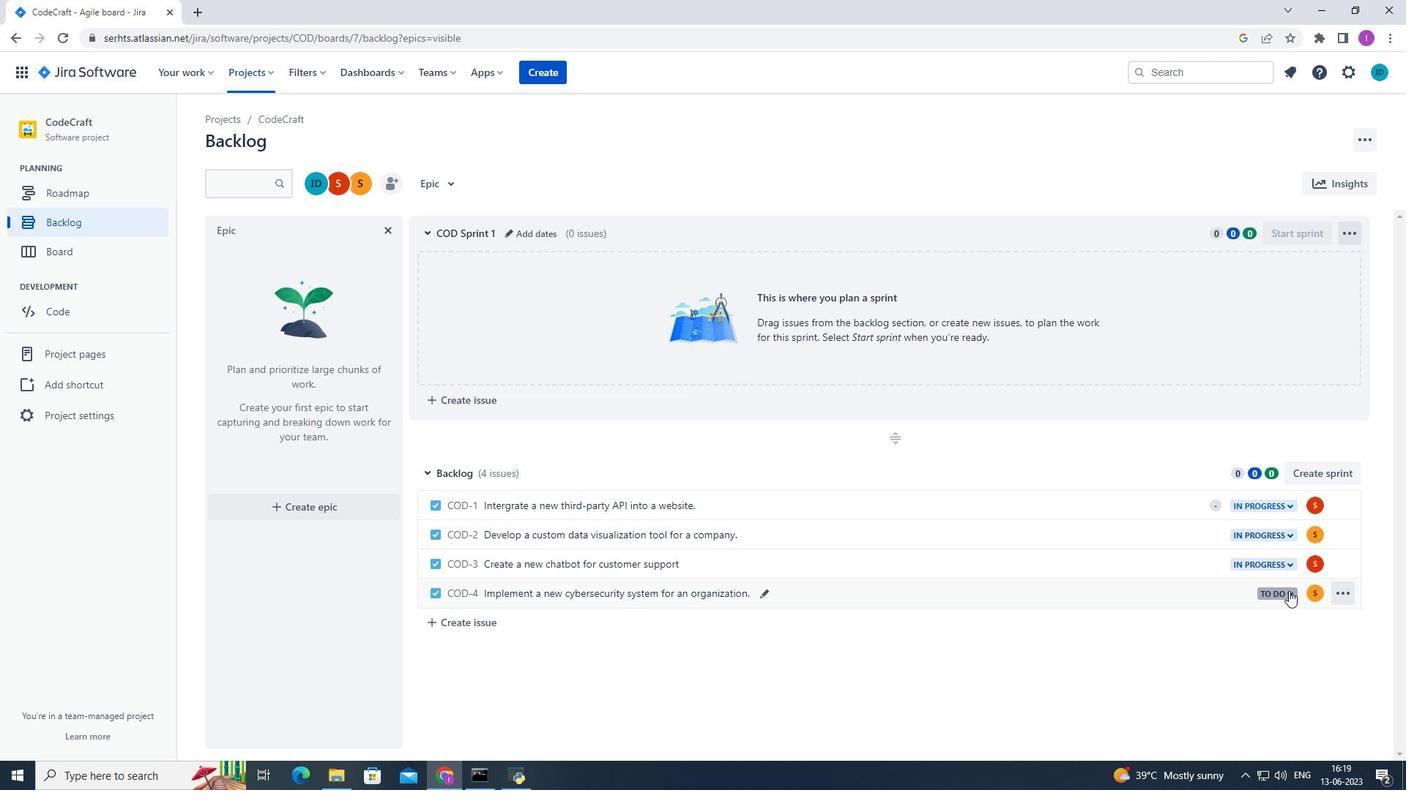 
Action: Mouse moved to (1176, 618)
Screenshot: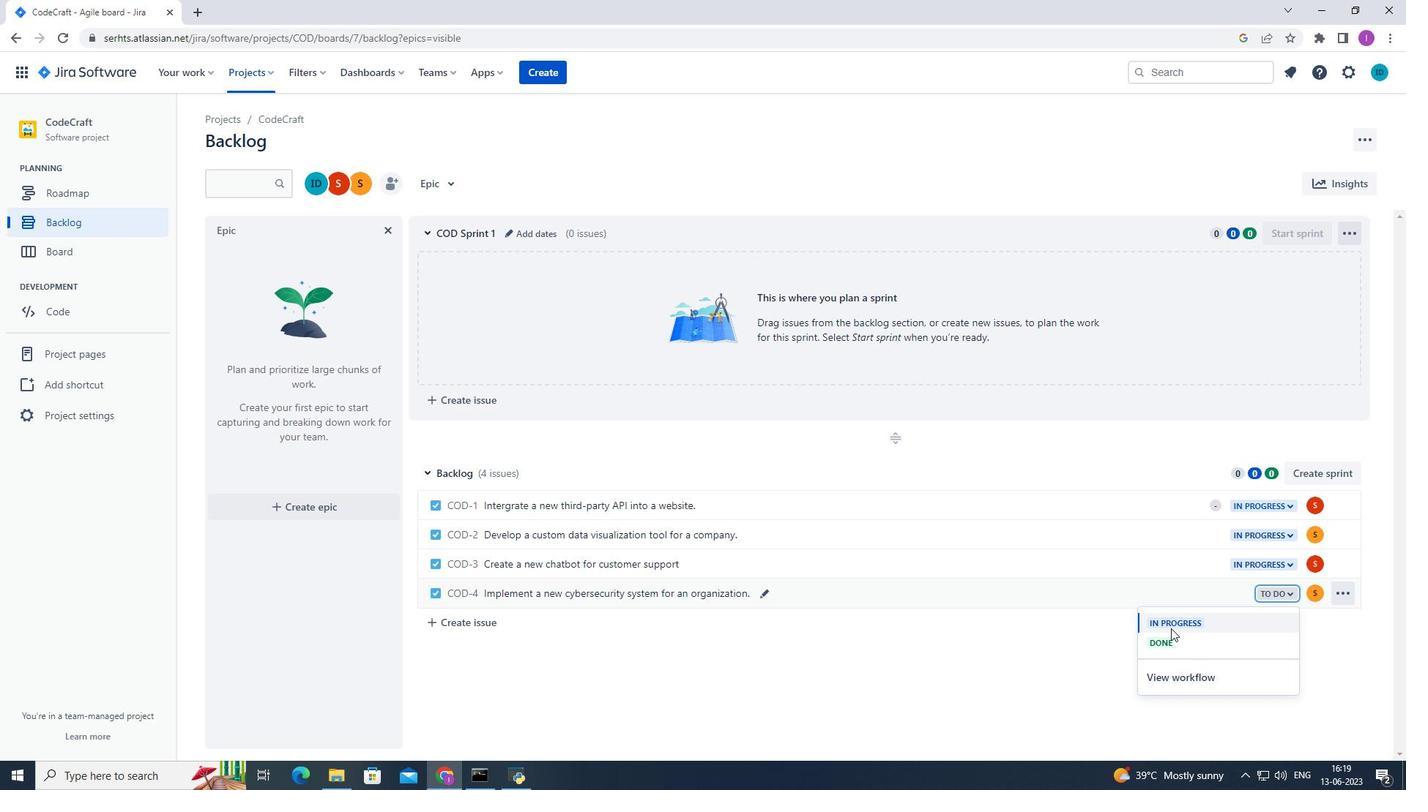 
Action: Mouse pressed left at (1176, 618)
Screenshot: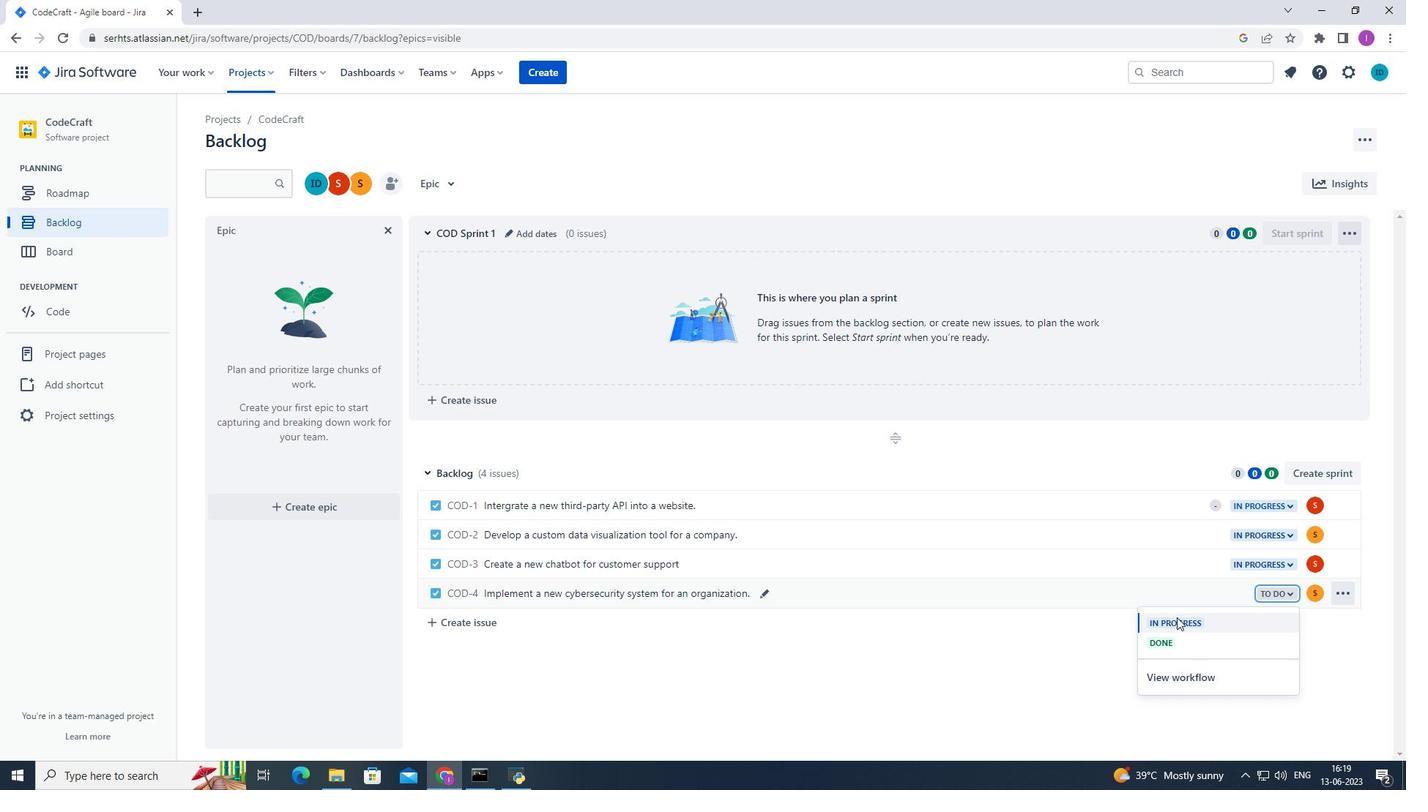 
Action: Mouse moved to (878, 682)
Screenshot: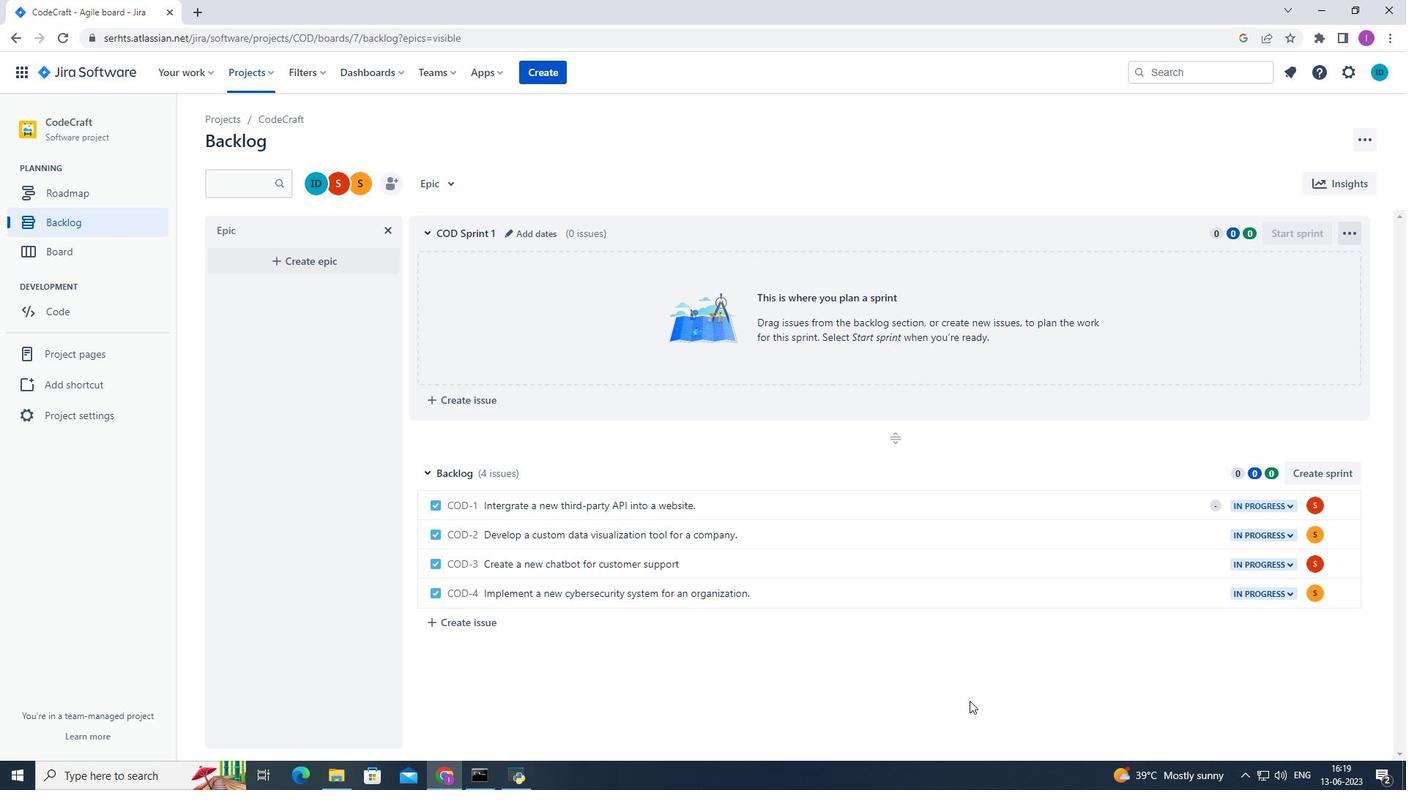 
